 Task: Find connections with filter location Bhanjanagar with filter topic #Recruitmentwith filter profile language German with filter current company NSE India with filter school Government Polytechnic Ahmedabad with filter industry Theater Companies with filter service category Information Security with filter keywords title Brand Manager
Action: Mouse moved to (534, 72)
Screenshot: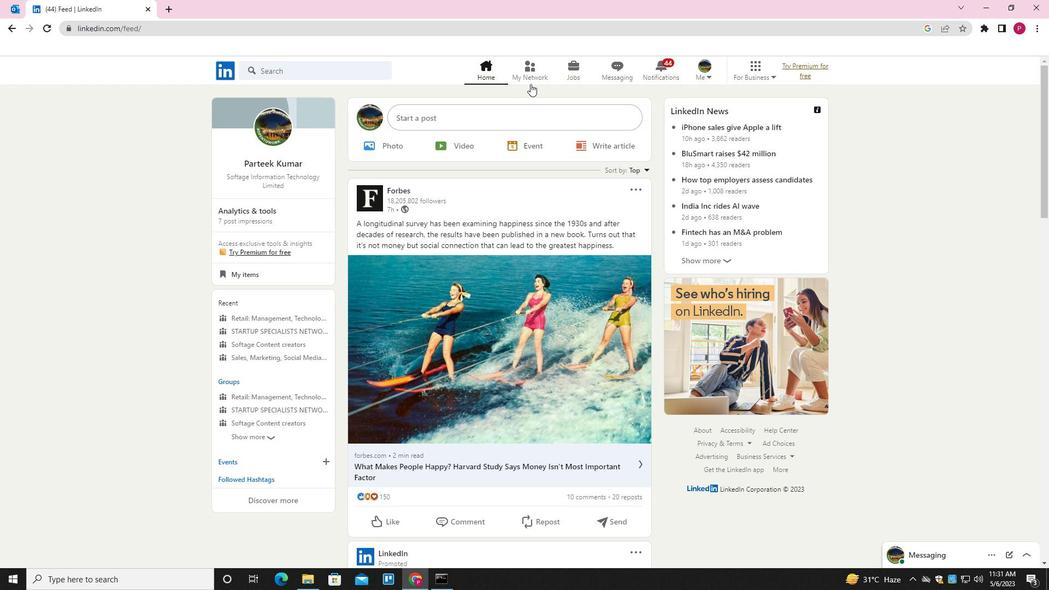
Action: Mouse pressed left at (534, 72)
Screenshot: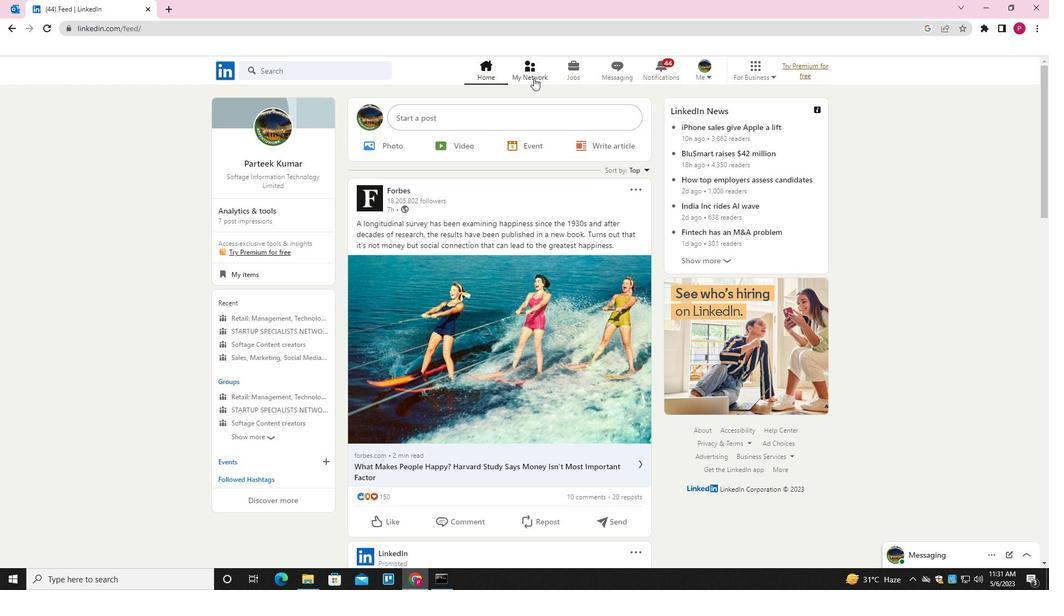 
Action: Mouse moved to (337, 129)
Screenshot: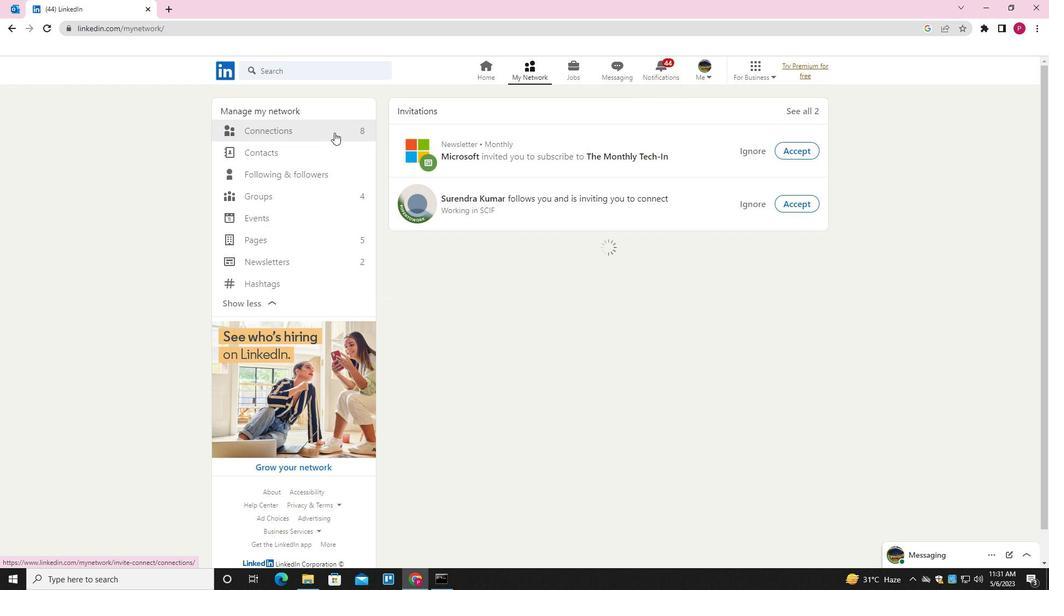 
Action: Mouse pressed left at (337, 129)
Screenshot: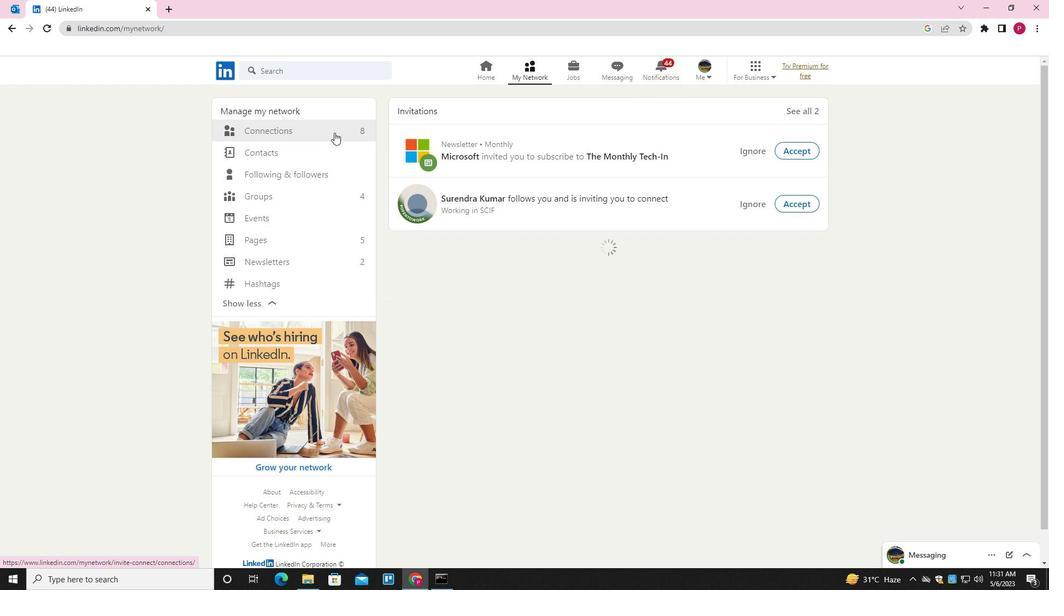 
Action: Mouse moved to (595, 128)
Screenshot: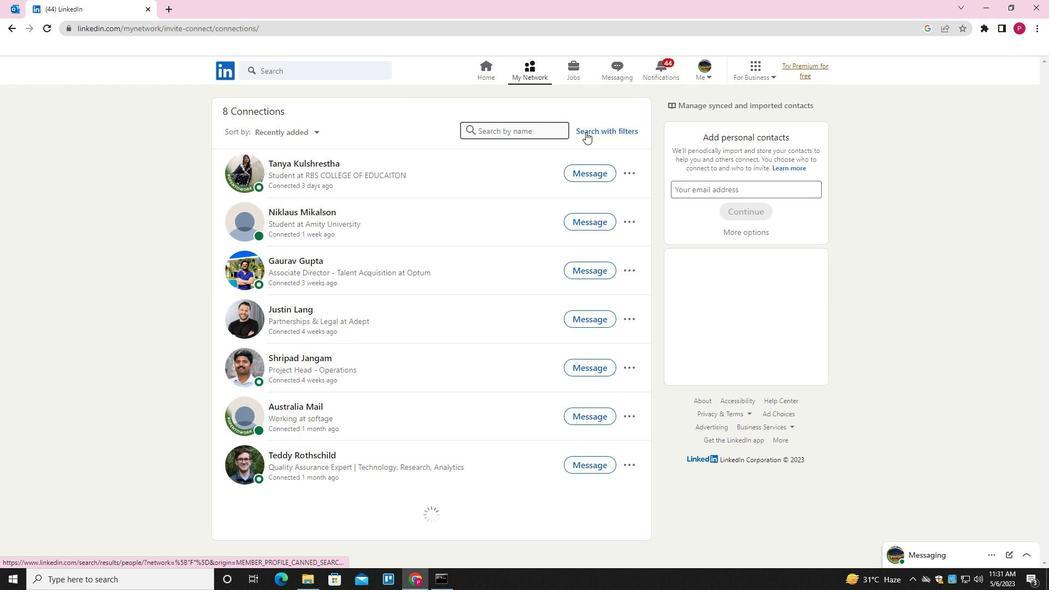 
Action: Mouse pressed left at (595, 128)
Screenshot: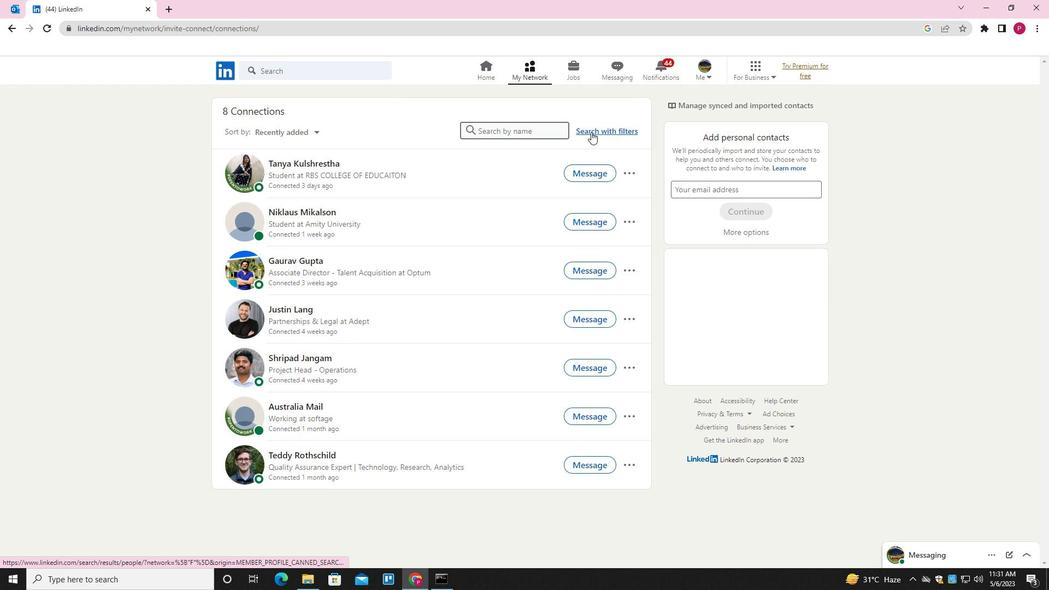 
Action: Mouse moved to (555, 104)
Screenshot: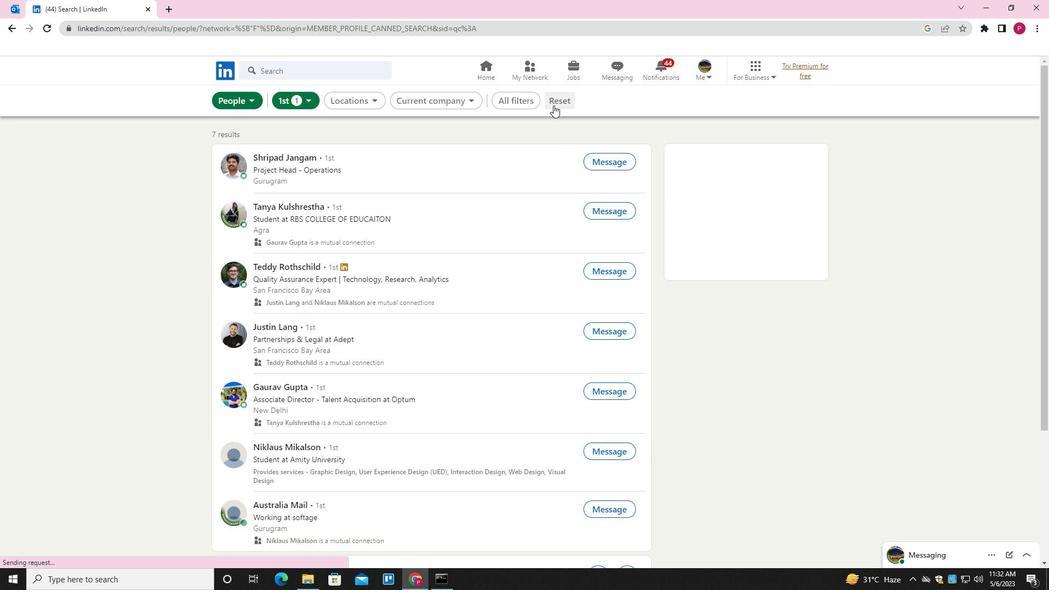 
Action: Mouse pressed left at (555, 104)
Screenshot: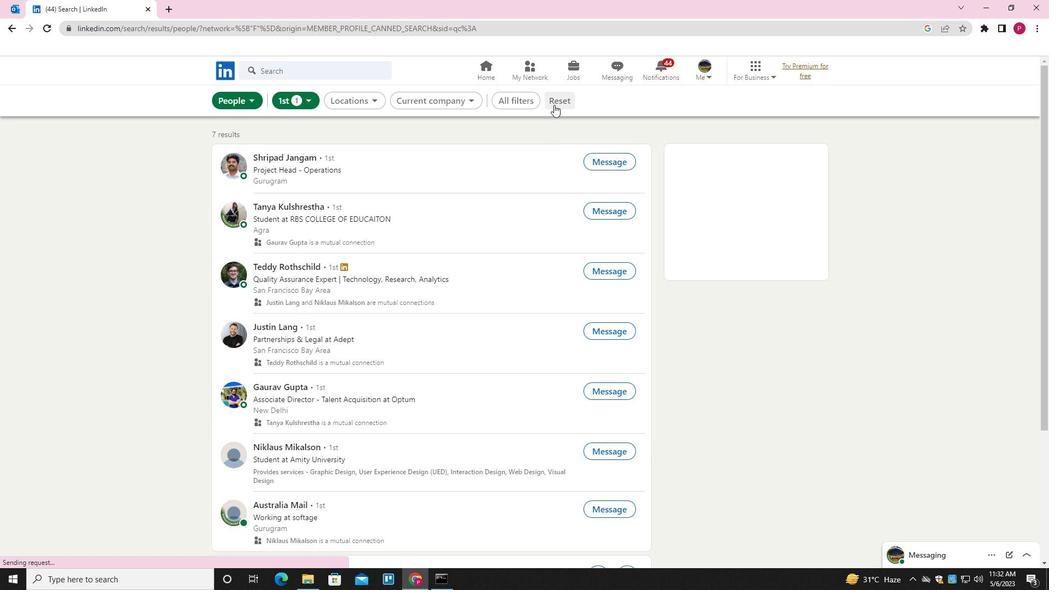 
Action: Mouse moved to (538, 102)
Screenshot: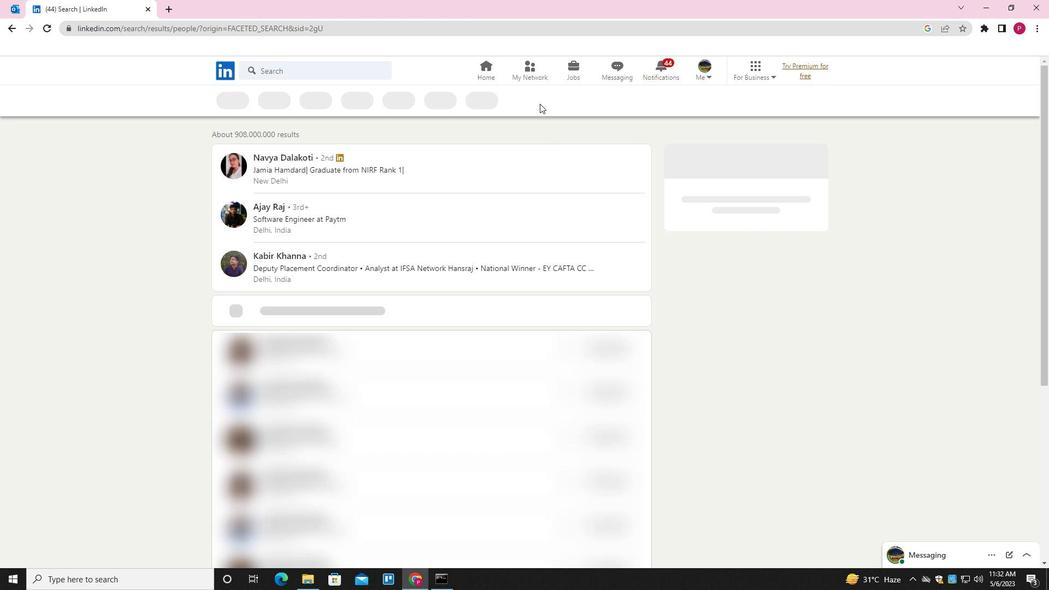 
Action: Mouse pressed left at (538, 102)
Screenshot: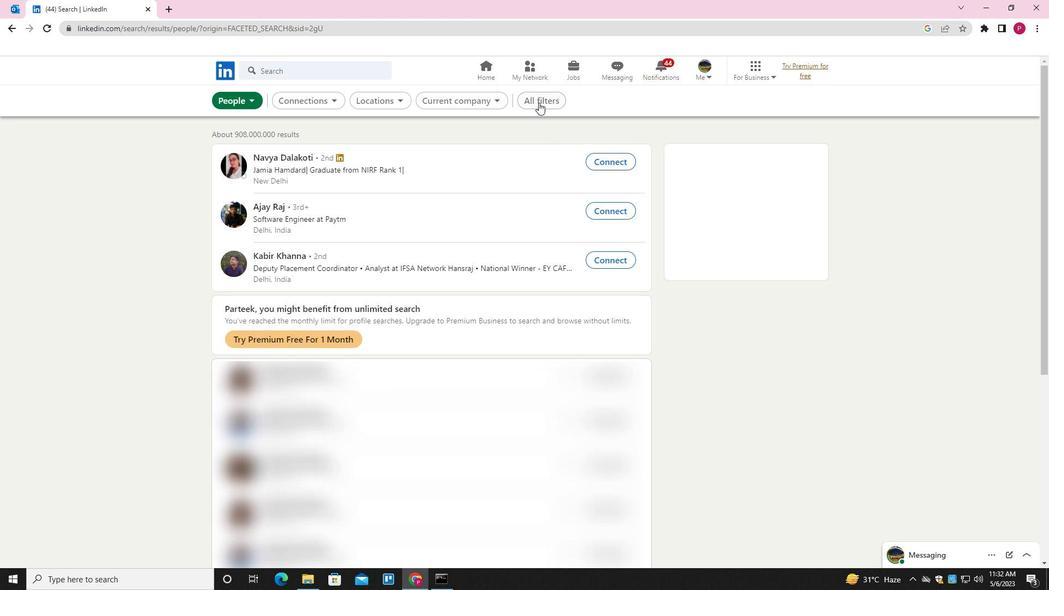
Action: Mouse moved to (854, 231)
Screenshot: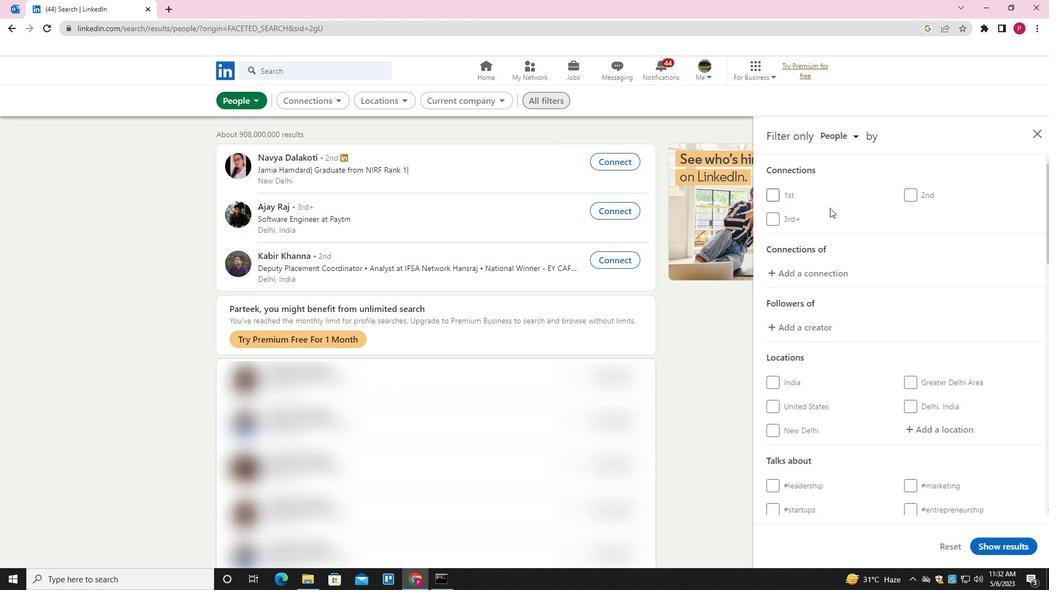 
Action: Mouse scrolled (854, 231) with delta (0, 0)
Screenshot: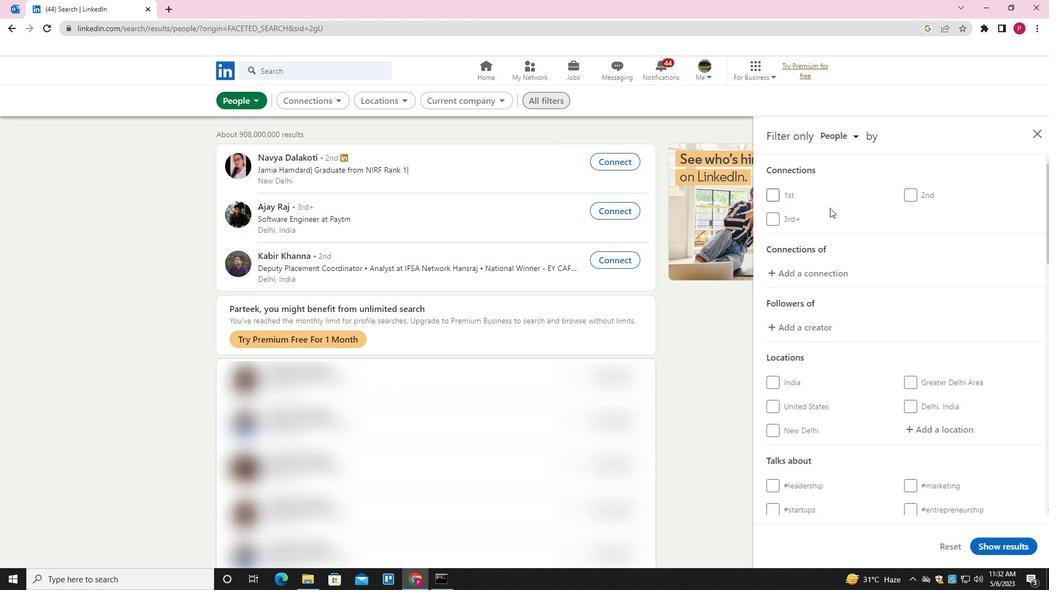 
Action: Mouse moved to (855, 234)
Screenshot: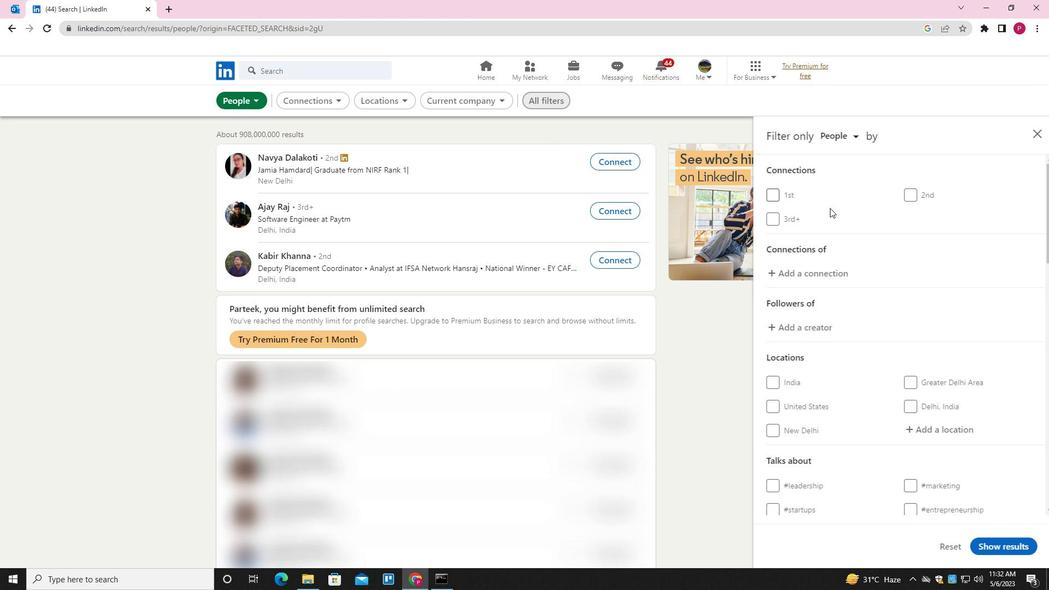 
Action: Mouse scrolled (855, 234) with delta (0, 0)
Screenshot: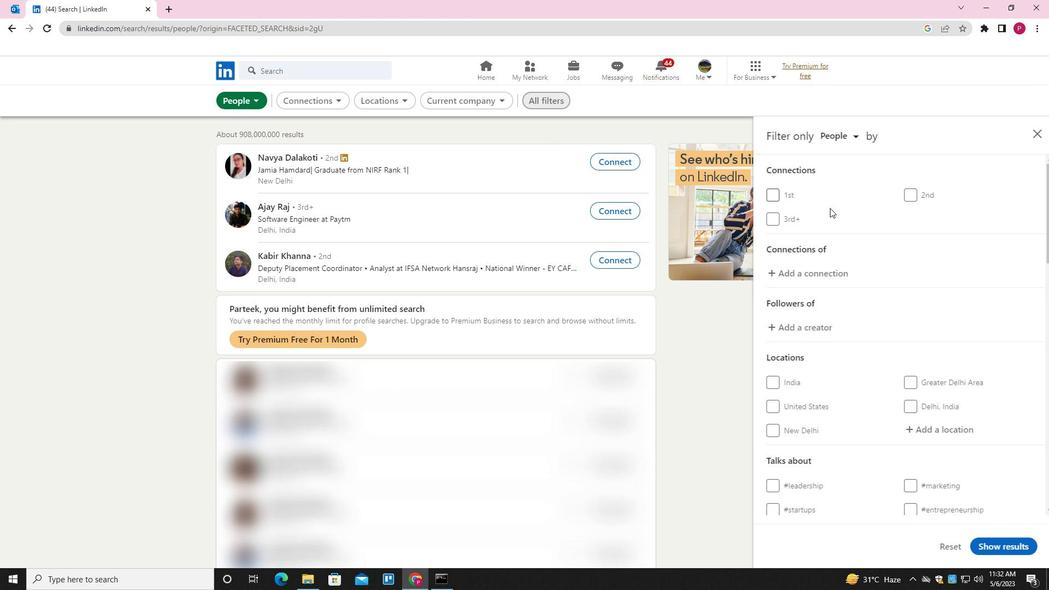 
Action: Mouse moved to (856, 236)
Screenshot: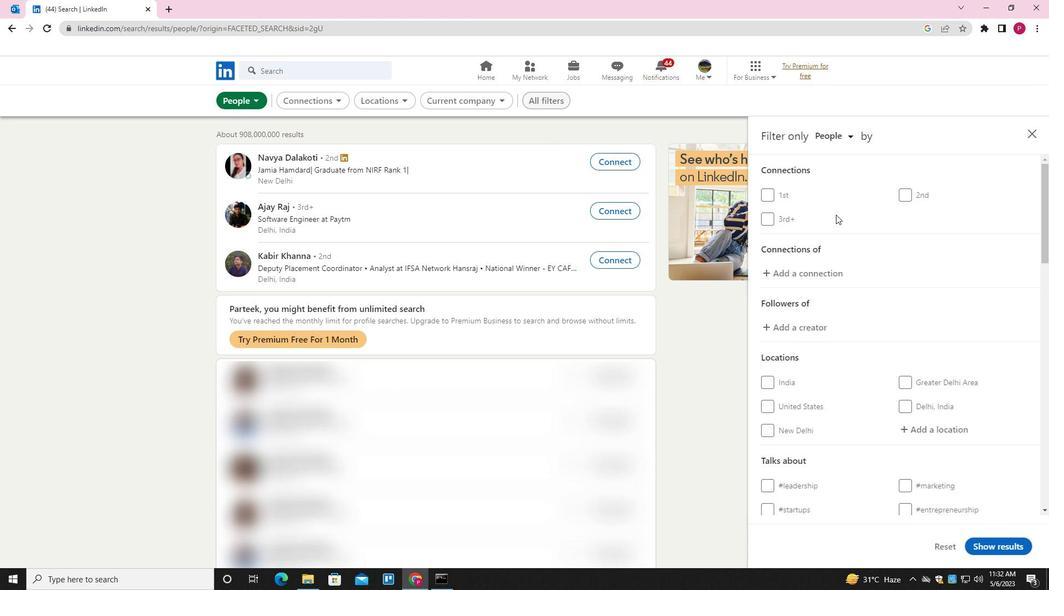 
Action: Mouse scrolled (856, 236) with delta (0, 0)
Screenshot: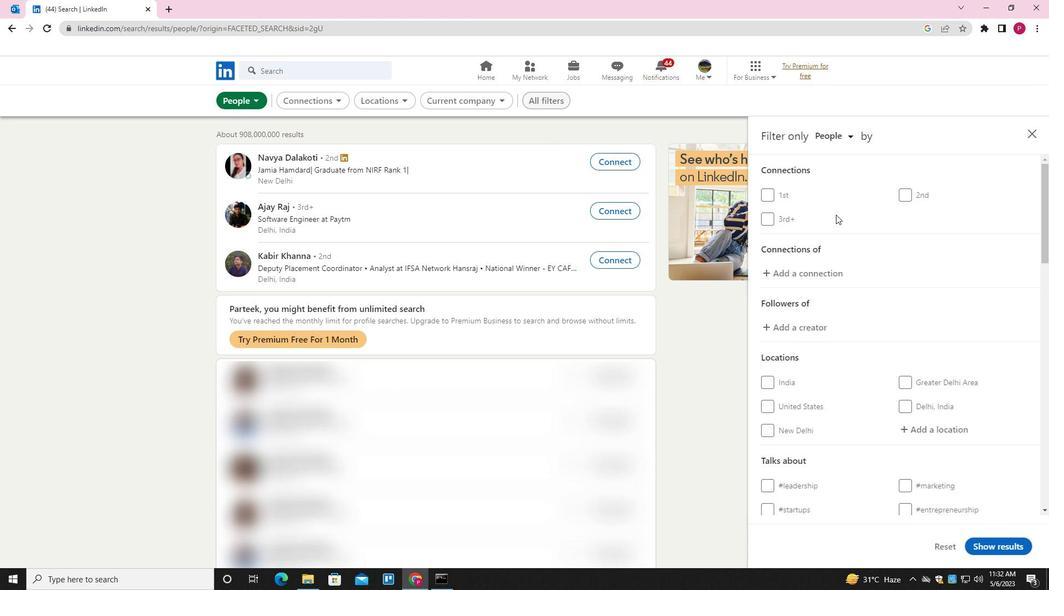 
Action: Mouse moved to (934, 265)
Screenshot: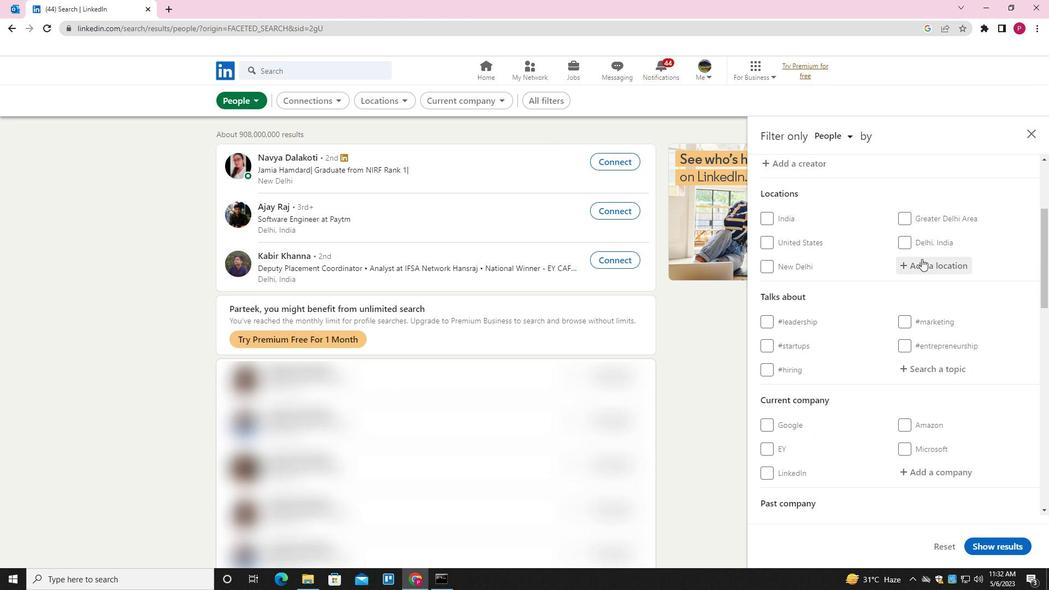 
Action: Mouse pressed left at (934, 265)
Screenshot: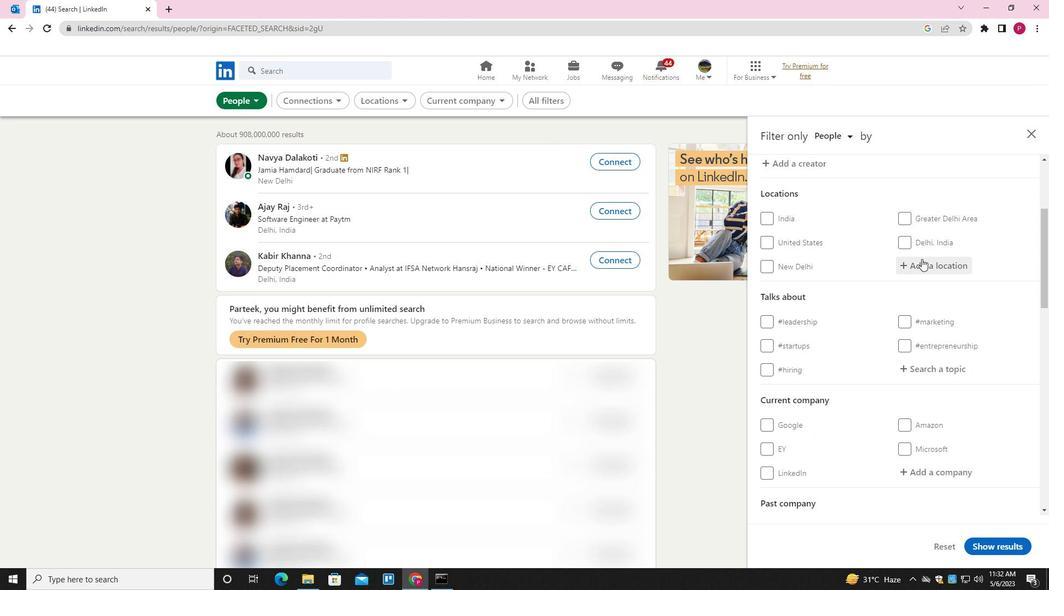 
Action: Key pressed <Key.shift>BHANJAN<Key.down><Key.enter>
Screenshot: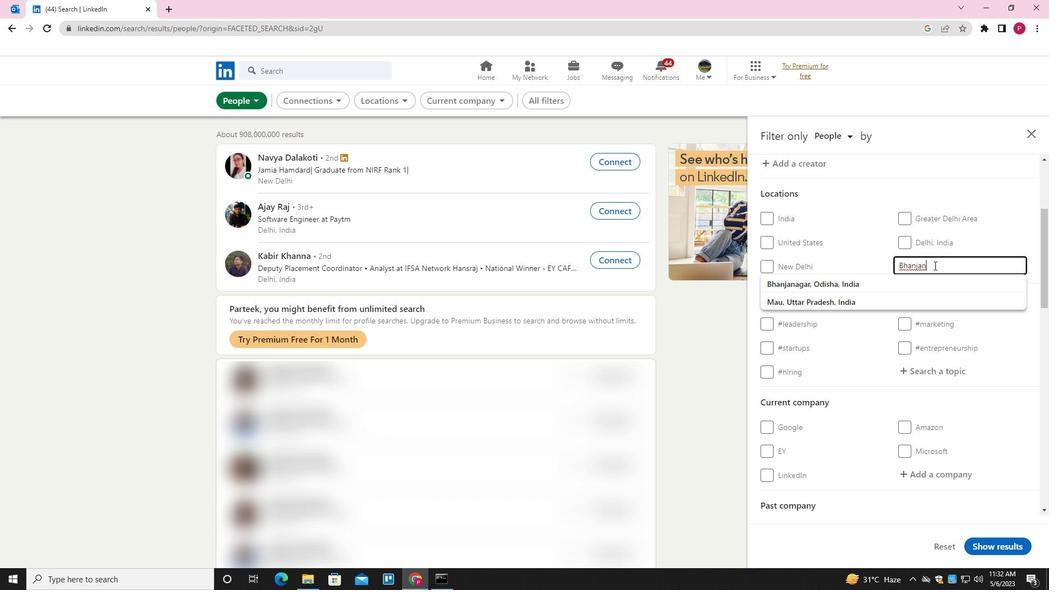 
Action: Mouse moved to (936, 311)
Screenshot: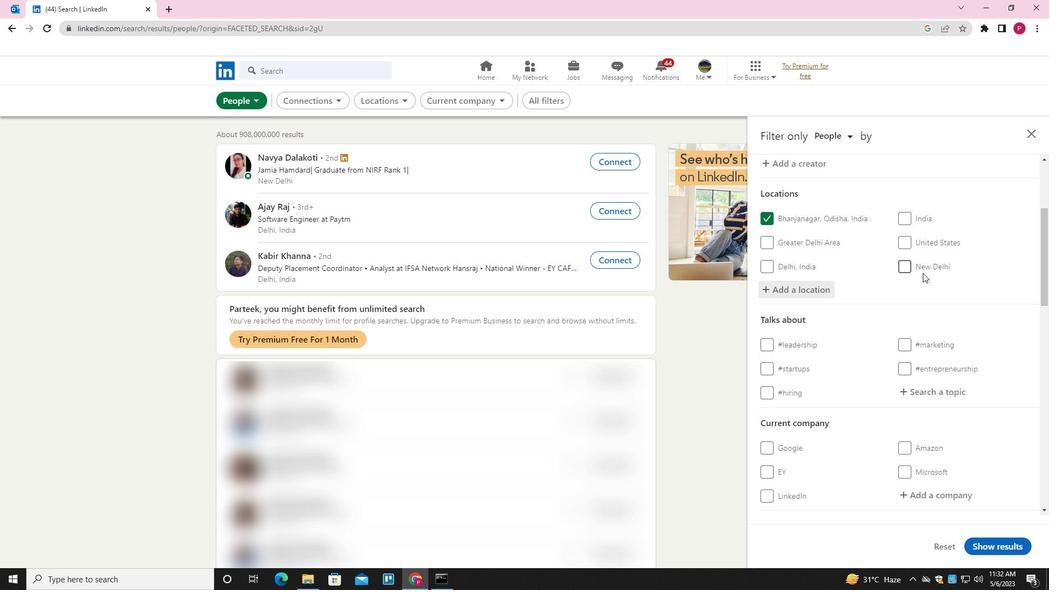 
Action: Mouse scrolled (936, 311) with delta (0, 0)
Screenshot: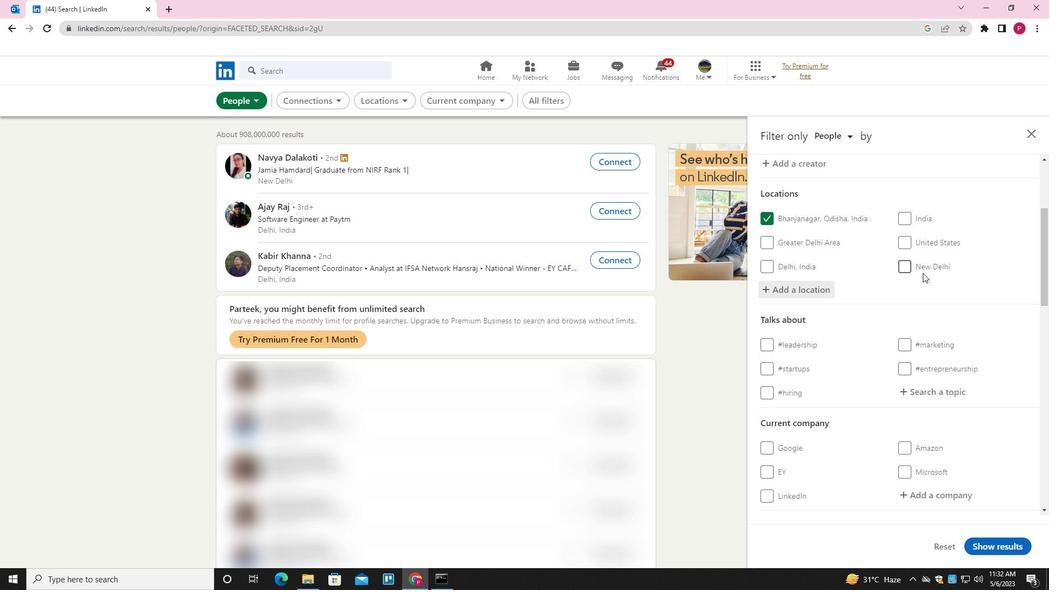 
Action: Mouse moved to (937, 312)
Screenshot: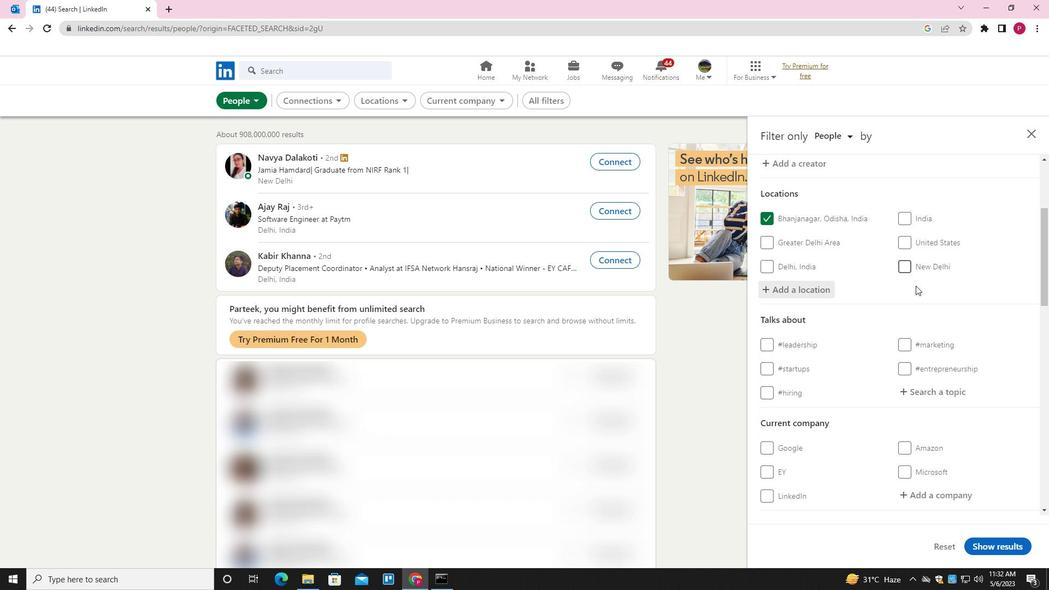 
Action: Mouse scrolled (937, 311) with delta (0, 0)
Screenshot: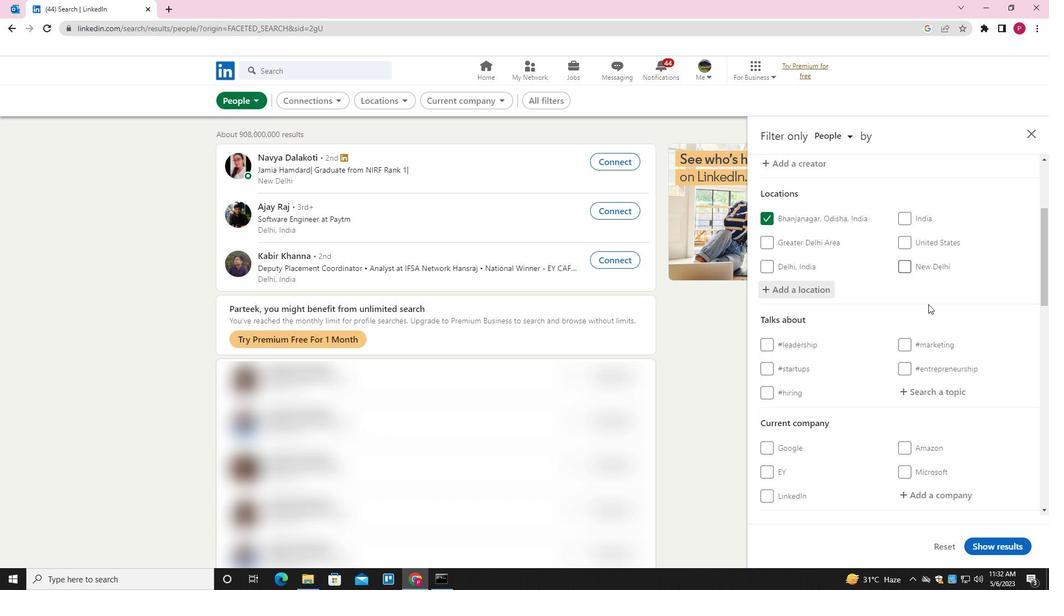 
Action: Mouse moved to (937, 312)
Screenshot: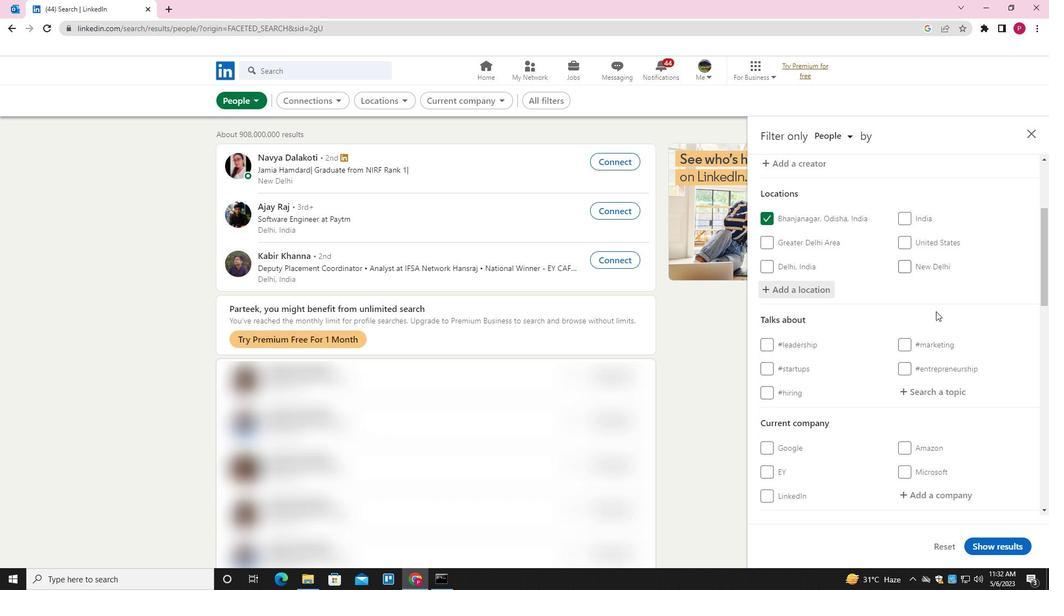 
Action: Mouse scrolled (937, 312) with delta (0, 0)
Screenshot: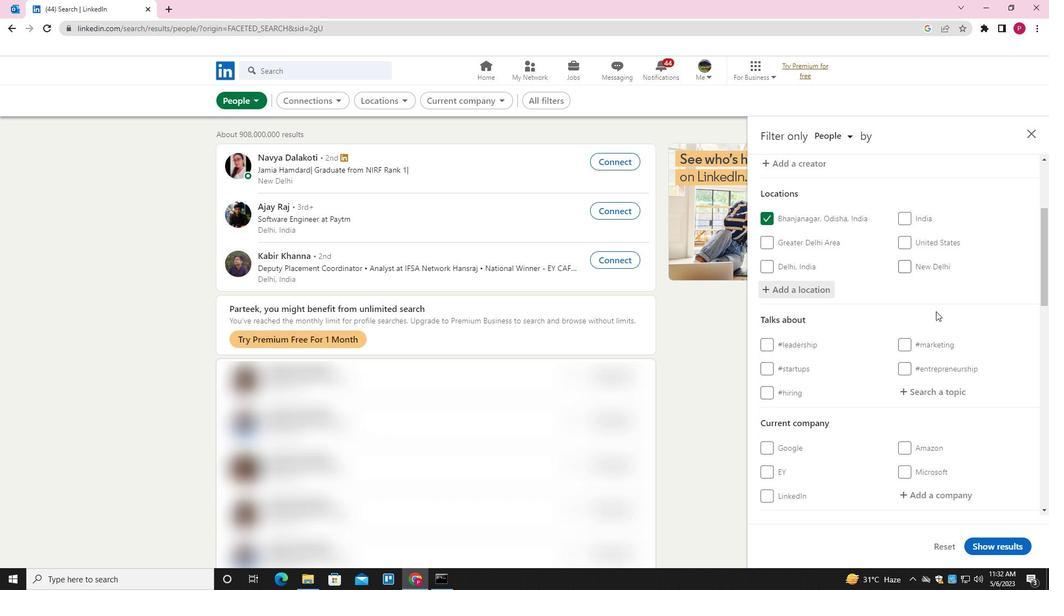 
Action: Mouse moved to (947, 230)
Screenshot: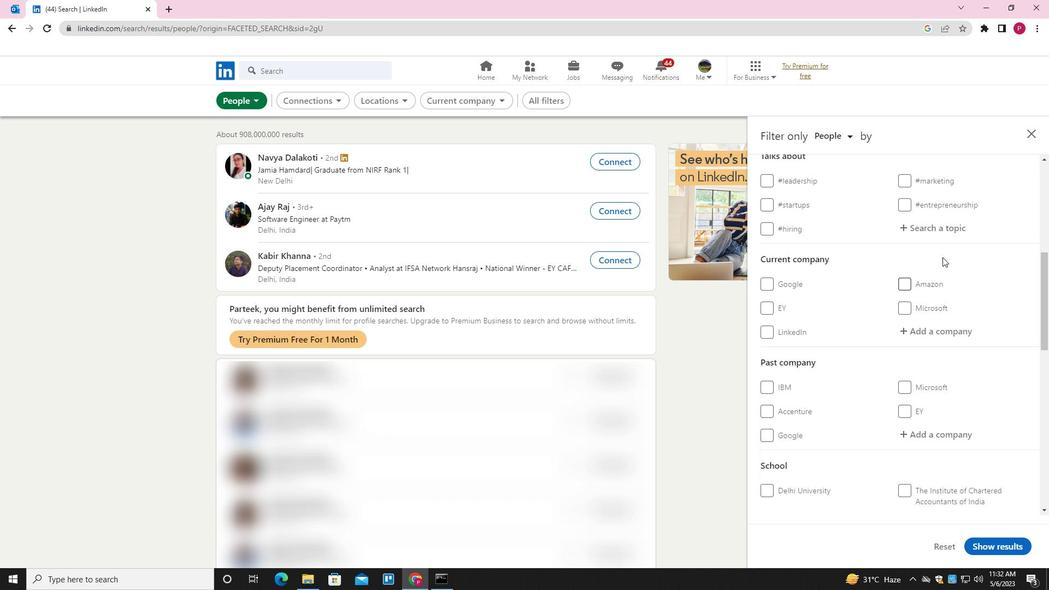 
Action: Mouse pressed left at (947, 230)
Screenshot: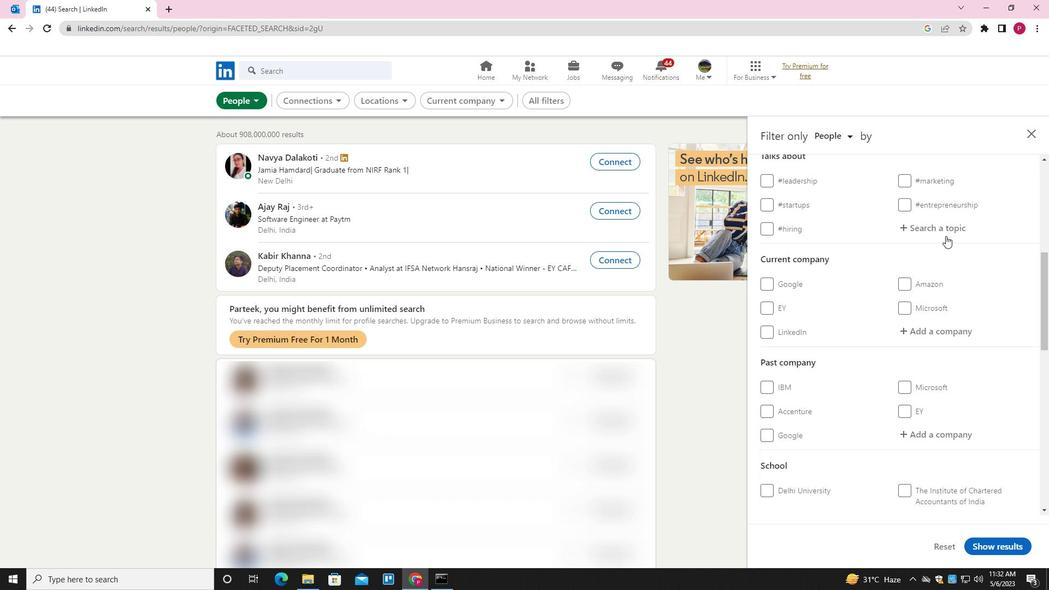 
Action: Key pressed RECRUITMENT<Key.down><Key.enter>
Screenshot: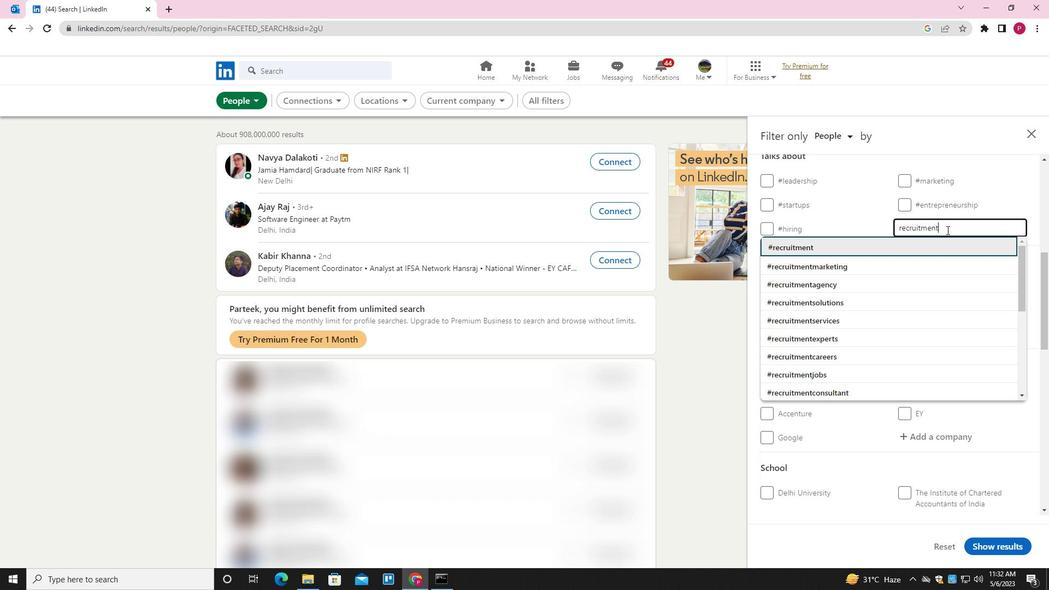 
Action: Mouse moved to (926, 268)
Screenshot: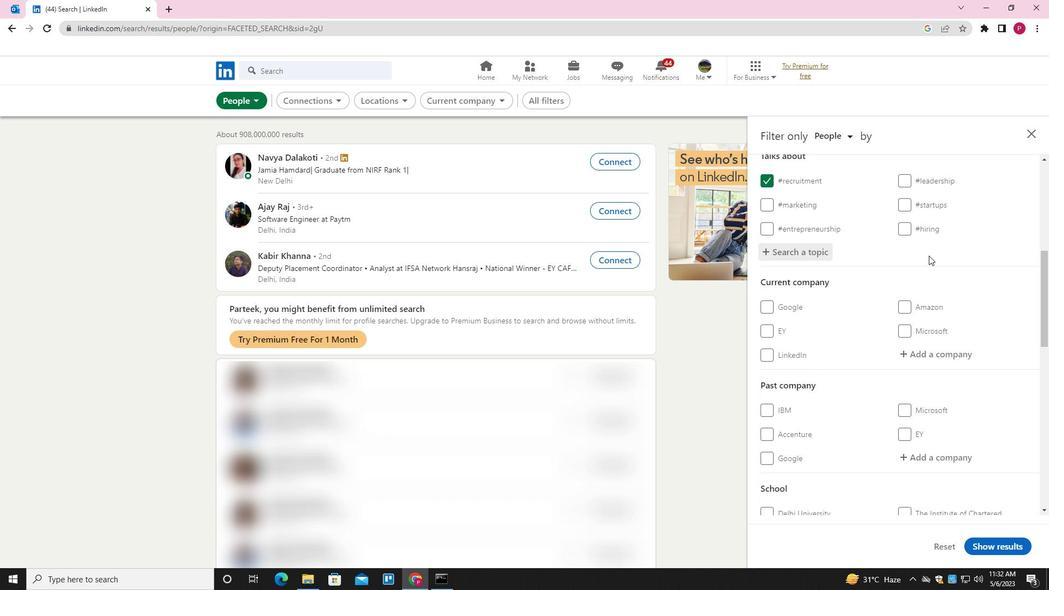 
Action: Mouse scrolled (926, 267) with delta (0, 0)
Screenshot: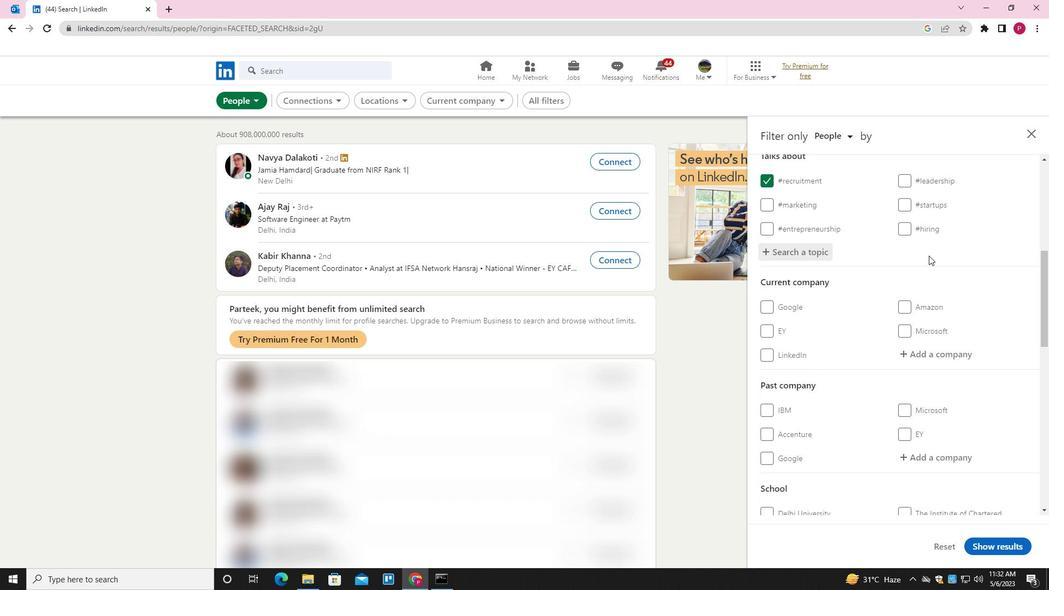 
Action: Mouse moved to (925, 269)
Screenshot: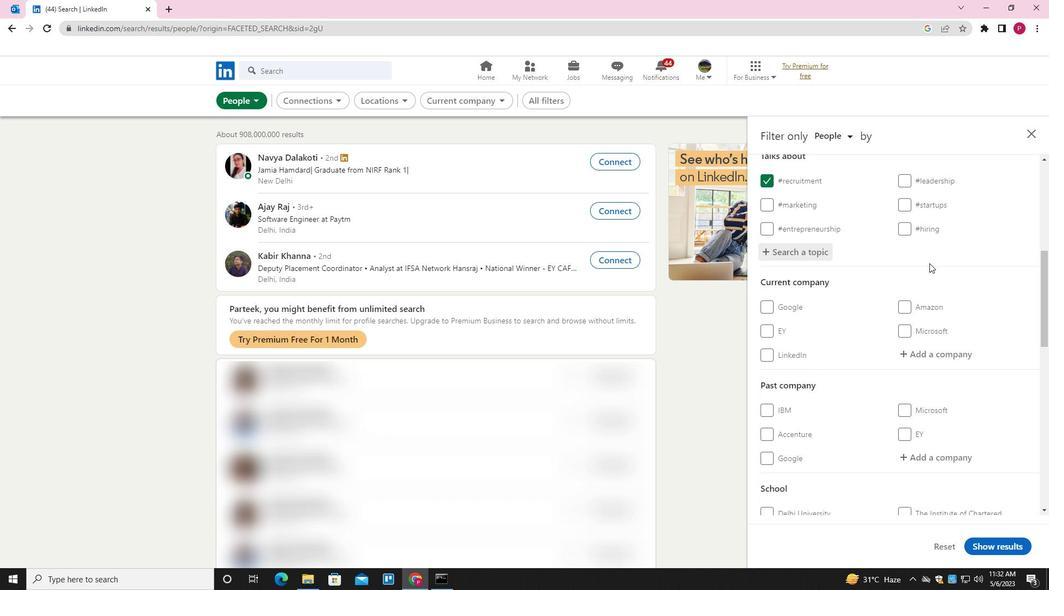 
Action: Mouse scrolled (925, 268) with delta (0, 0)
Screenshot: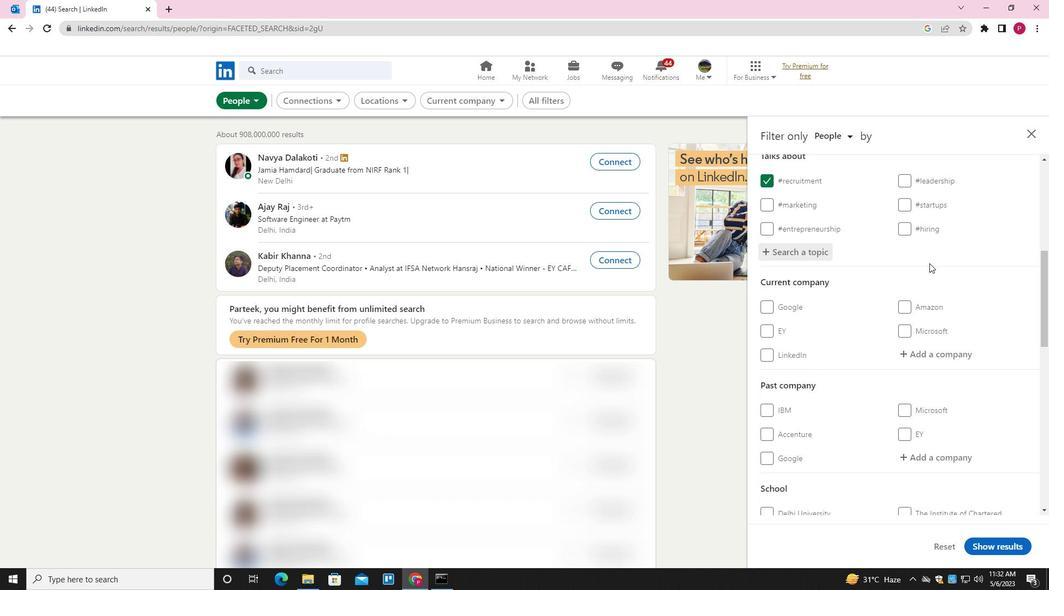 
Action: Mouse scrolled (925, 268) with delta (0, 0)
Screenshot: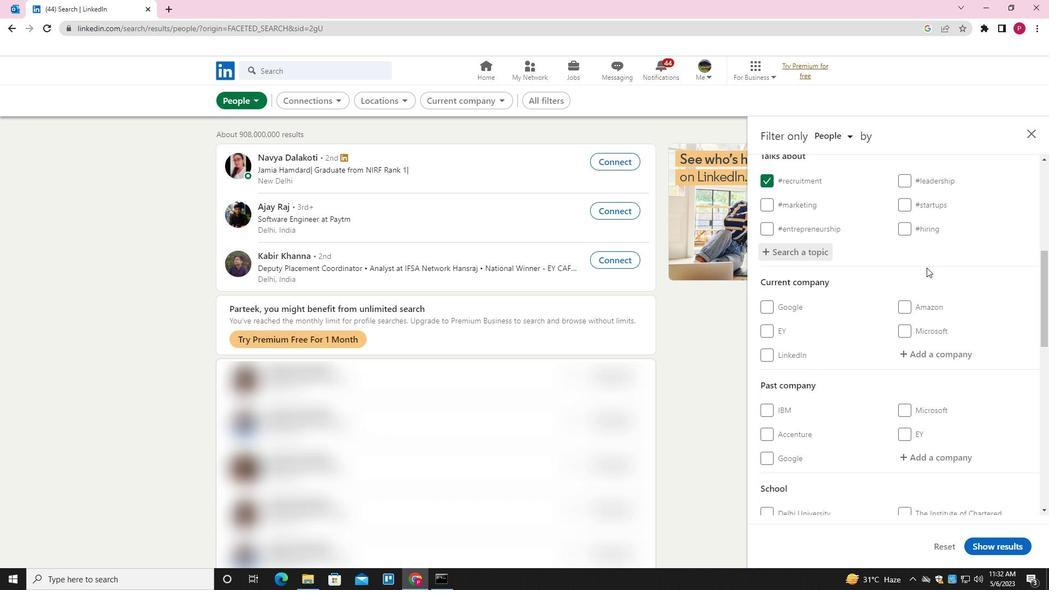 
Action: Mouse scrolled (925, 268) with delta (0, 0)
Screenshot: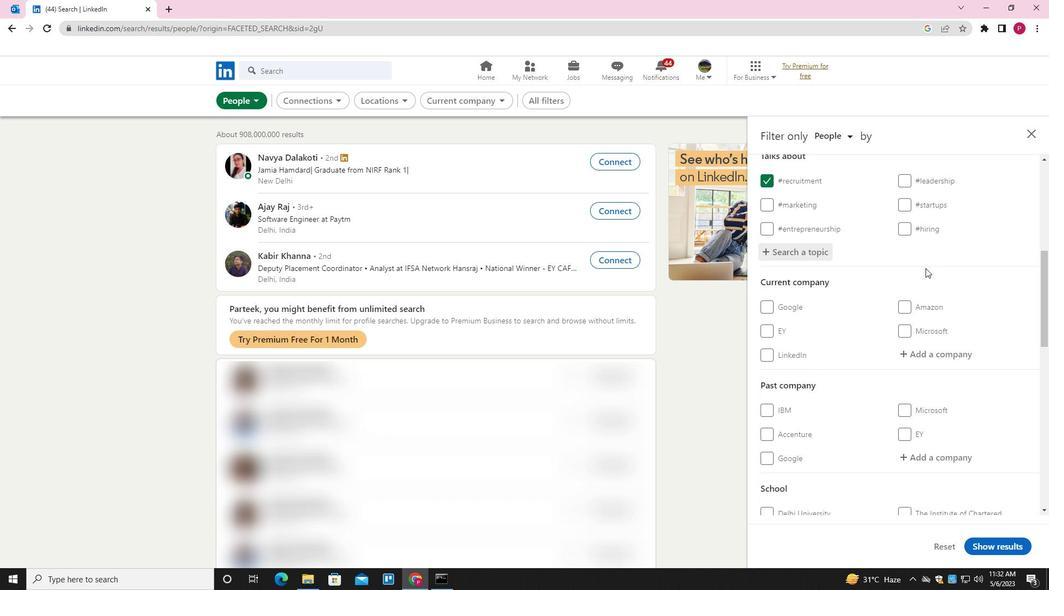 
Action: Mouse moved to (913, 282)
Screenshot: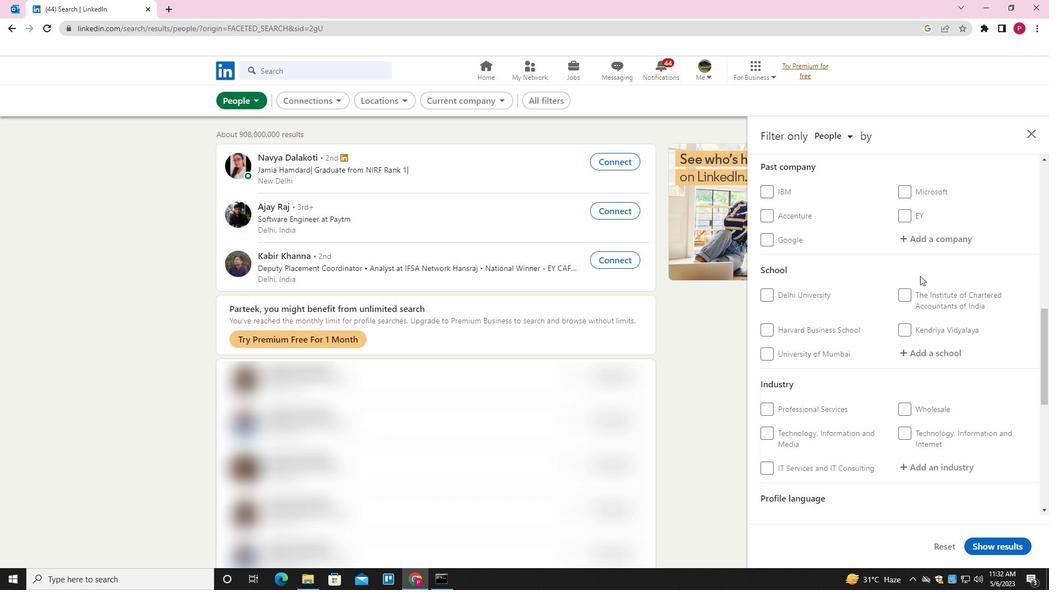 
Action: Mouse scrolled (913, 282) with delta (0, 0)
Screenshot: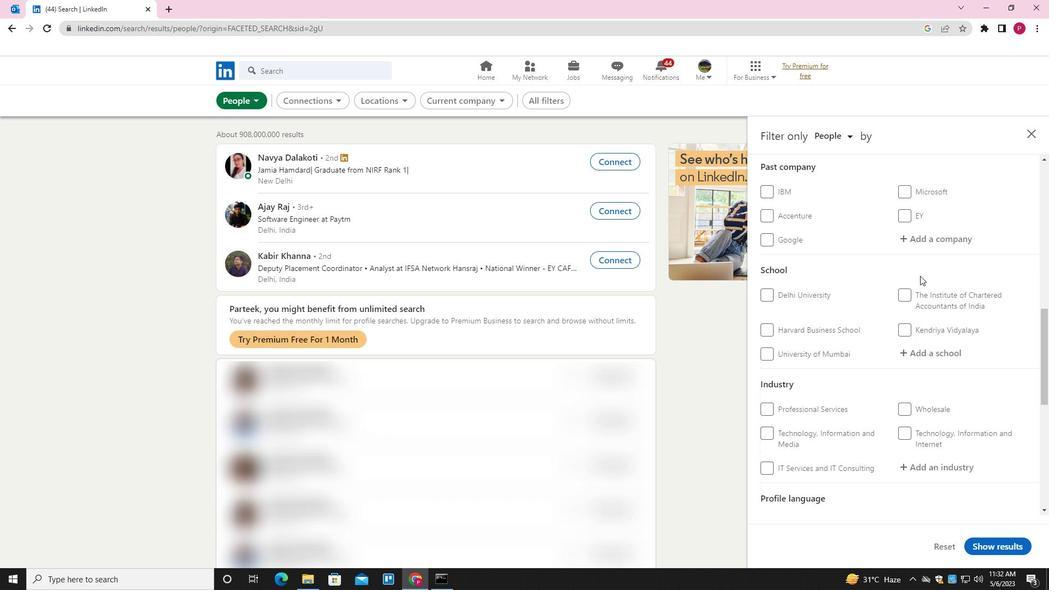 
Action: Mouse scrolled (913, 282) with delta (0, 0)
Screenshot: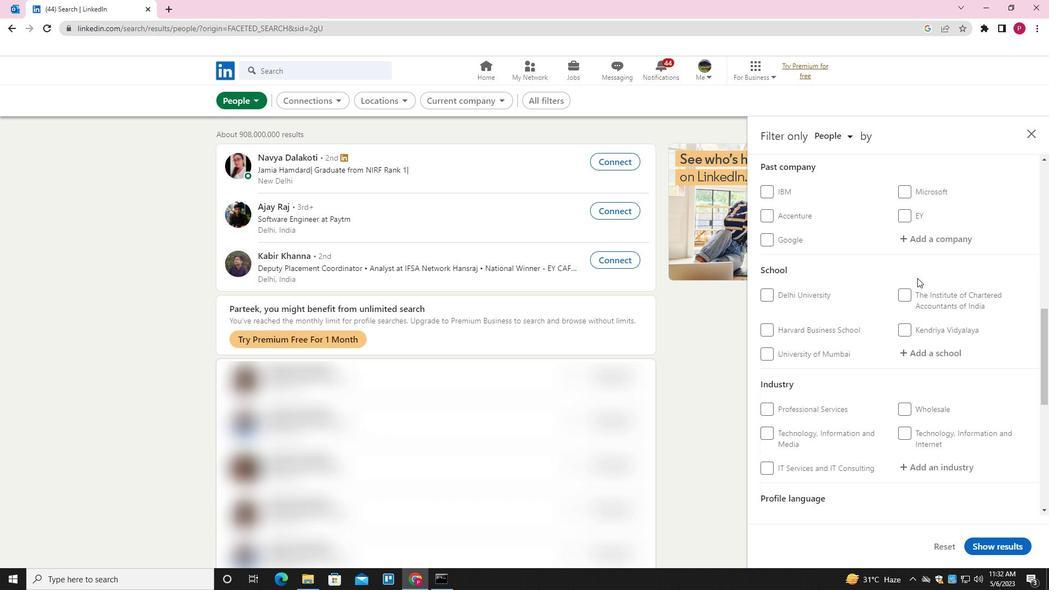 
Action: Mouse moved to (913, 283)
Screenshot: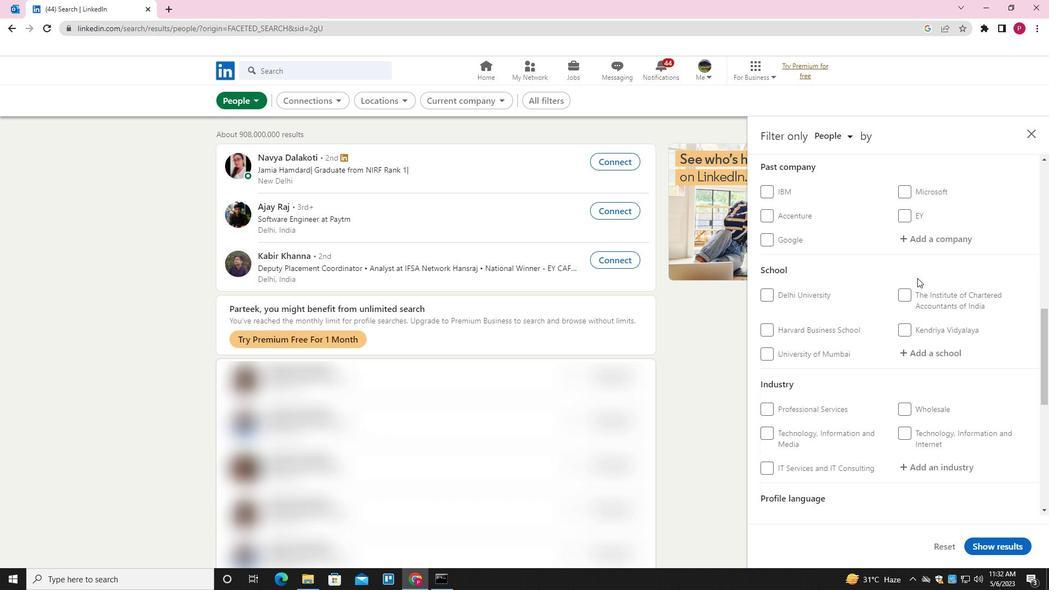 
Action: Mouse scrolled (913, 282) with delta (0, 0)
Screenshot: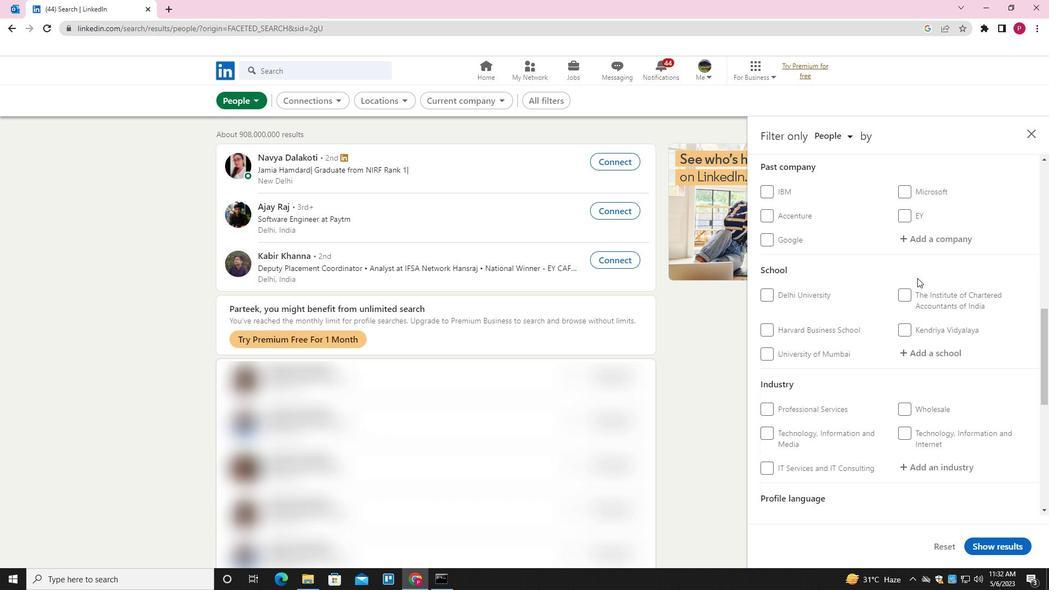 
Action: Mouse scrolled (913, 282) with delta (0, 0)
Screenshot: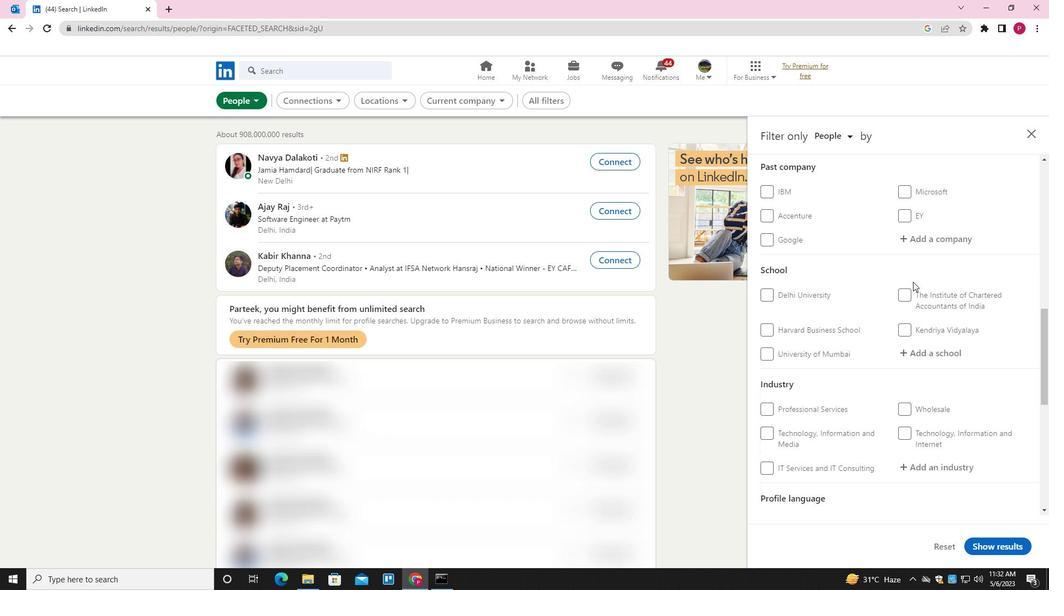 
Action: Mouse moved to (794, 350)
Screenshot: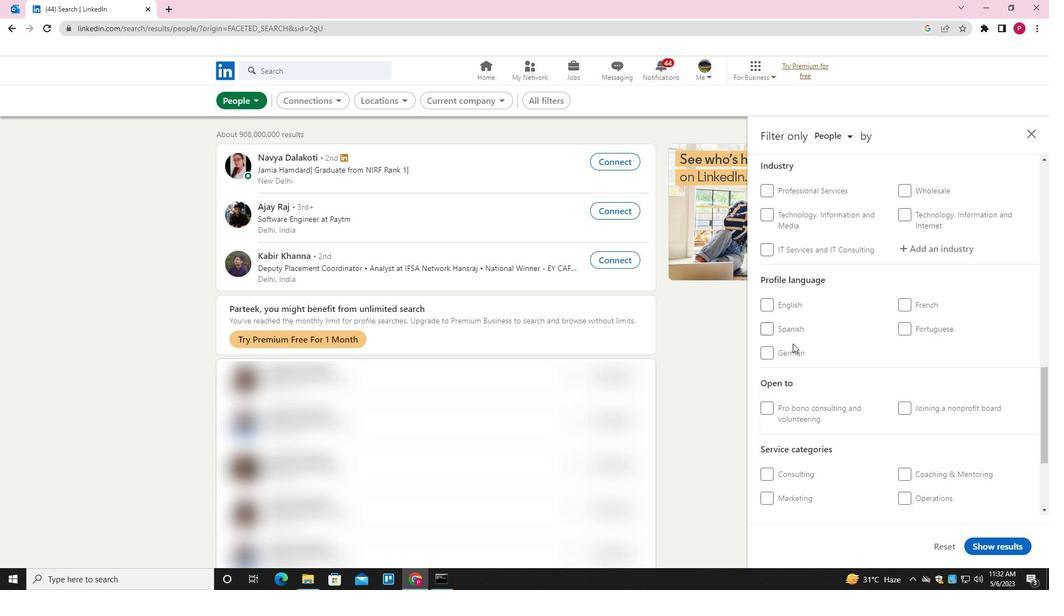 
Action: Mouse pressed left at (794, 350)
Screenshot: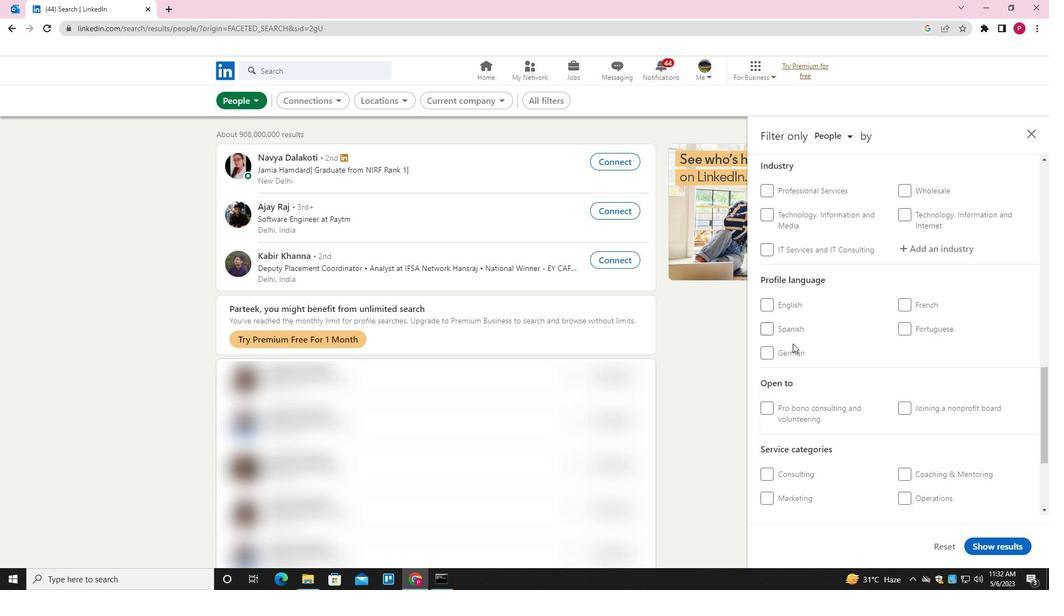 
Action: Mouse moved to (861, 358)
Screenshot: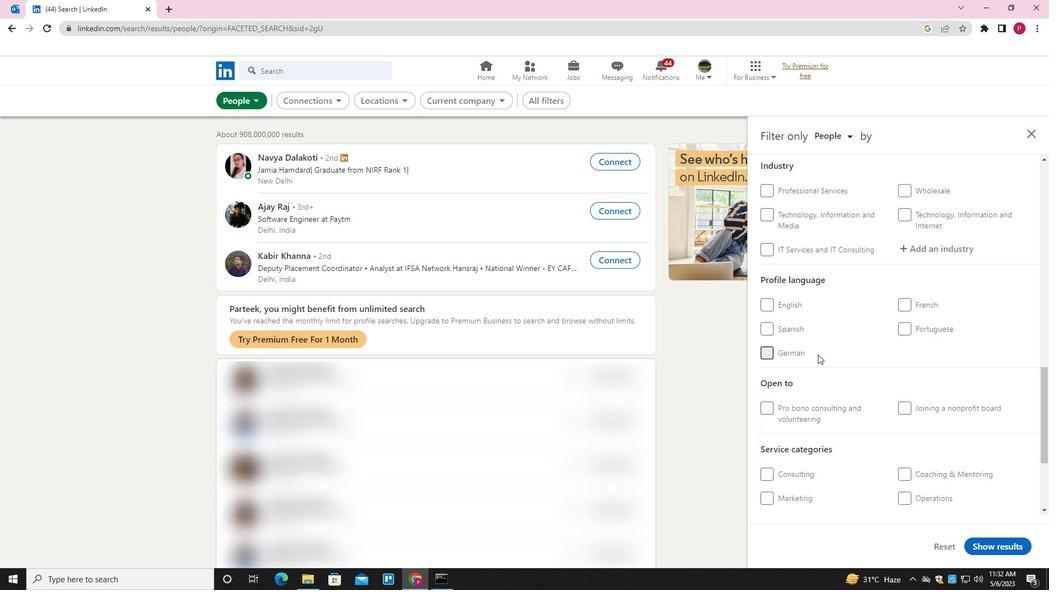 
Action: Mouse scrolled (861, 358) with delta (0, 0)
Screenshot: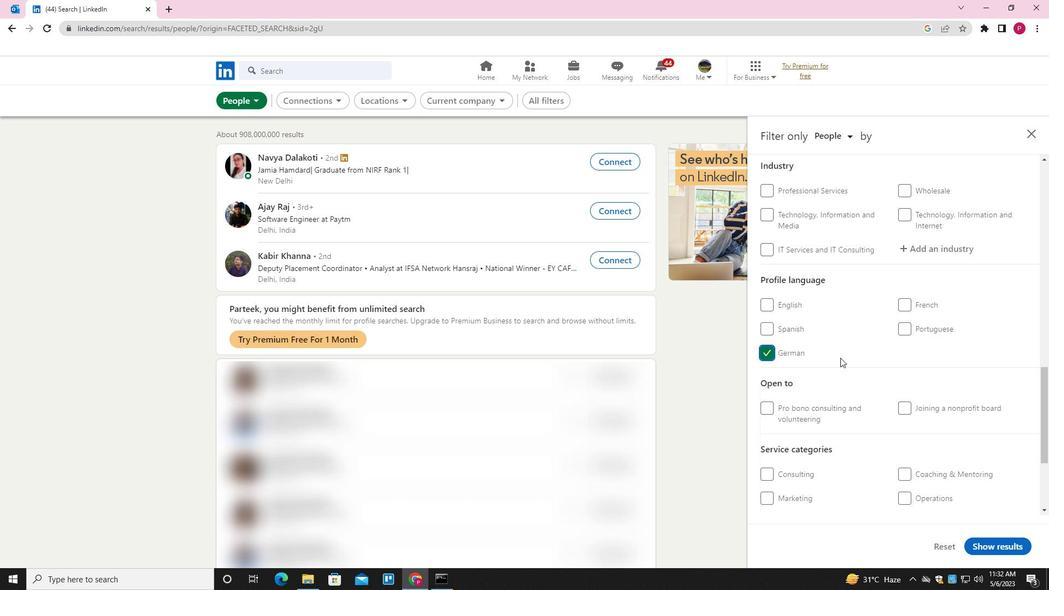 
Action: Mouse scrolled (861, 358) with delta (0, 0)
Screenshot: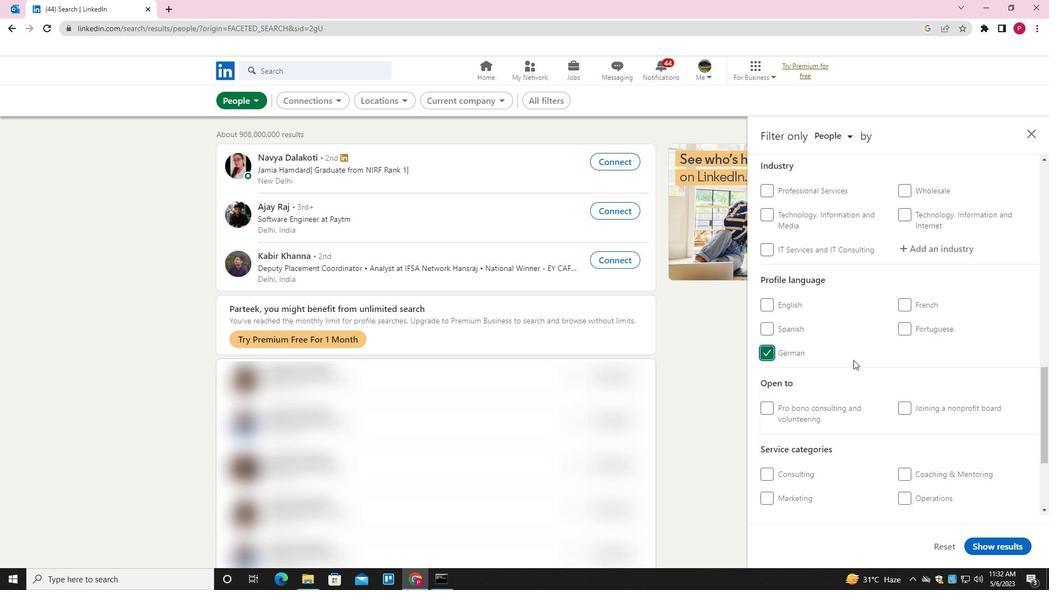 
Action: Mouse scrolled (861, 358) with delta (0, 0)
Screenshot: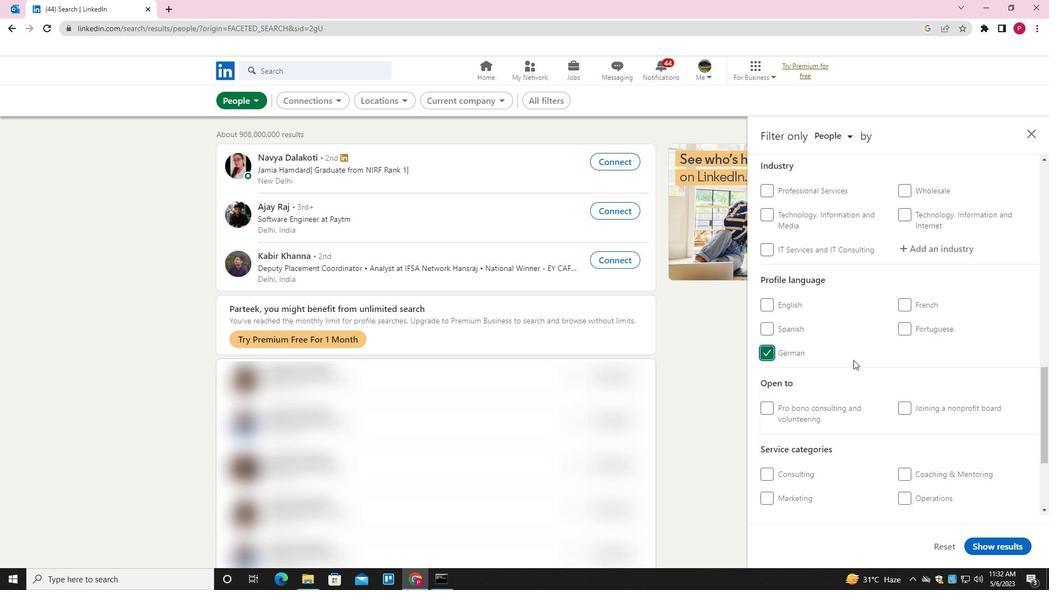 
Action: Mouse scrolled (861, 358) with delta (0, 0)
Screenshot: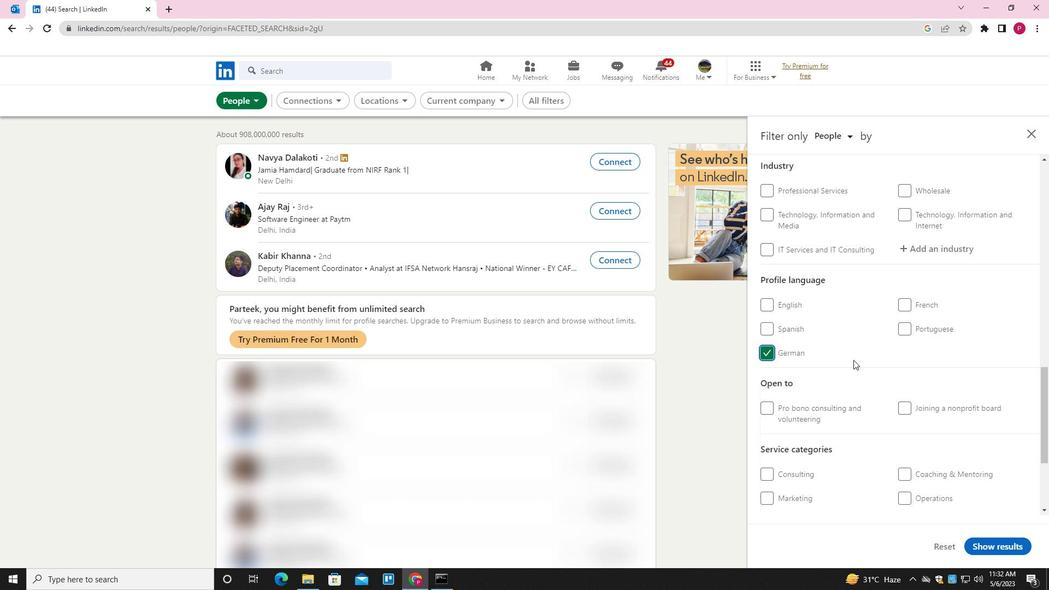
Action: Mouse scrolled (861, 358) with delta (0, 0)
Screenshot: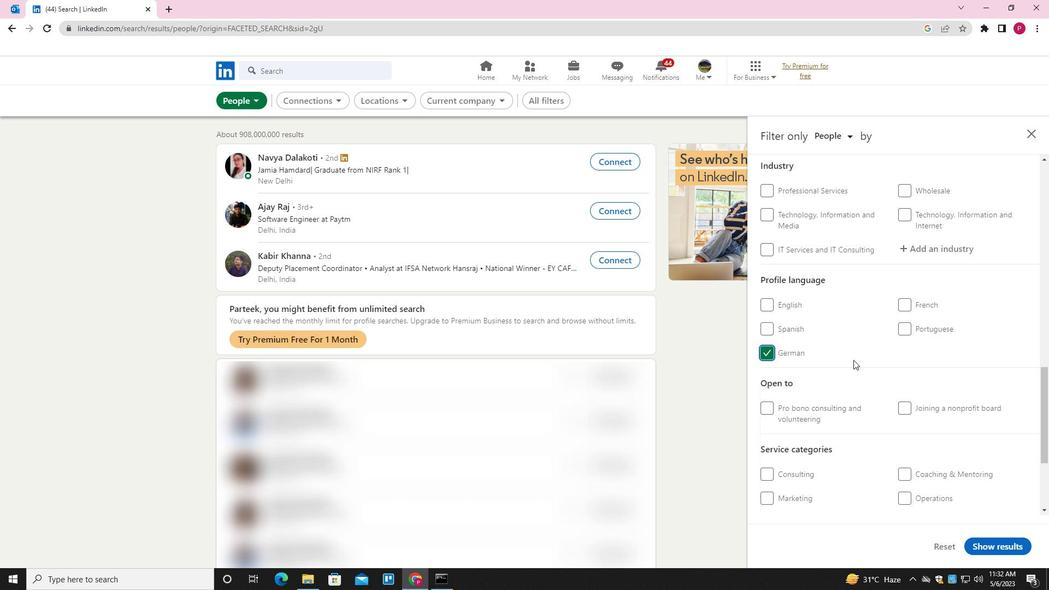 
Action: Mouse scrolled (861, 358) with delta (0, 0)
Screenshot: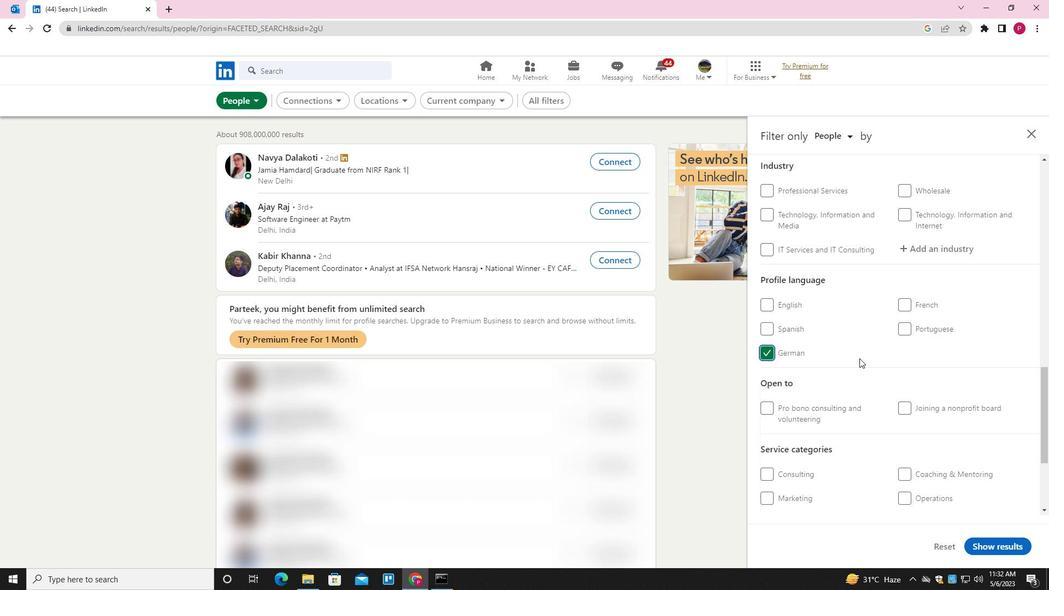 
Action: Mouse moved to (944, 238)
Screenshot: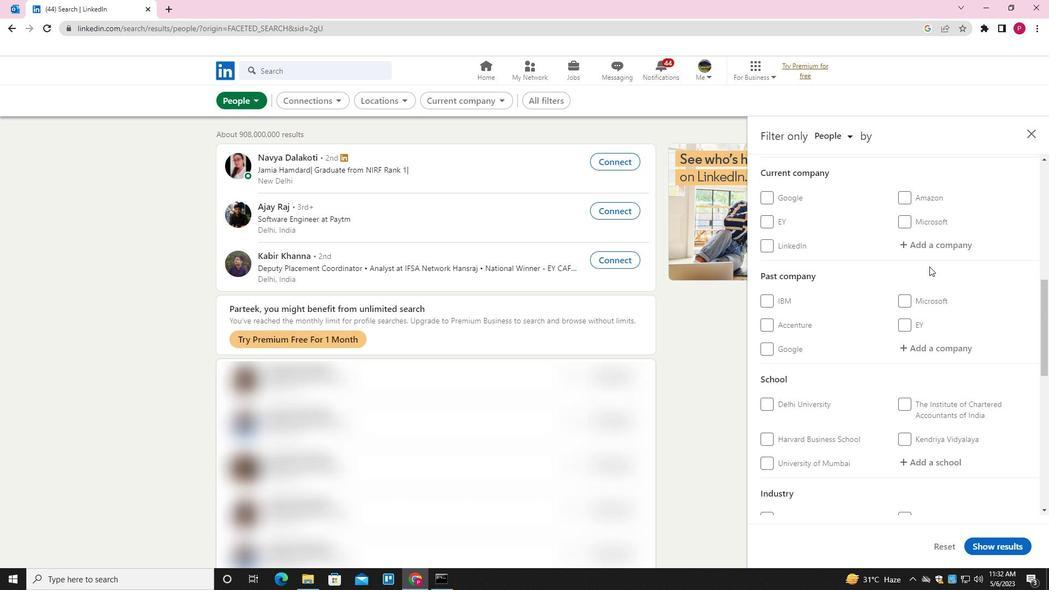
Action: Mouse pressed left at (944, 238)
Screenshot: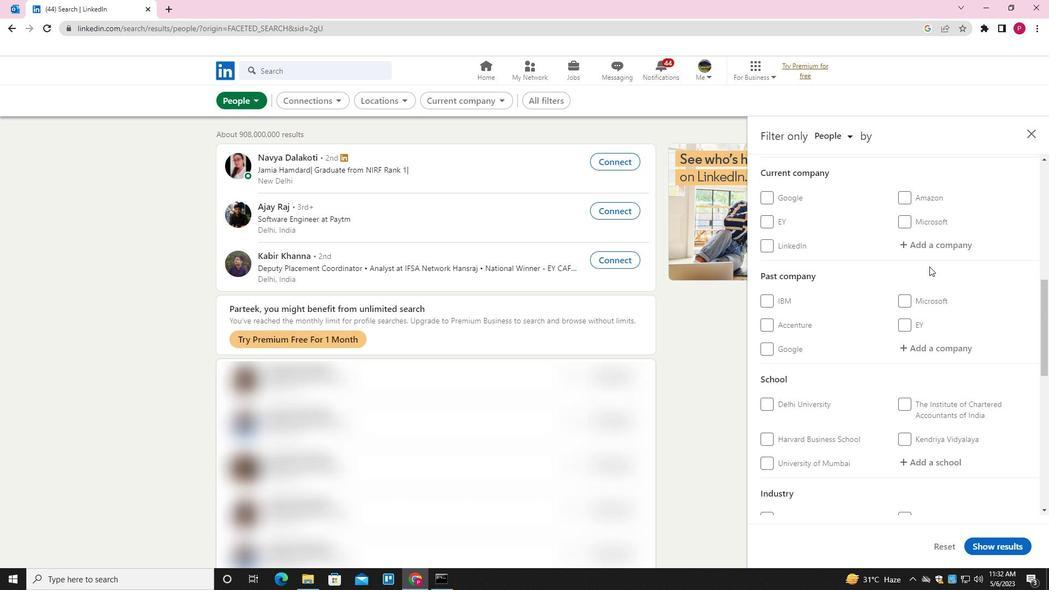 
Action: Key pressed <Key.shift><Key.shift><Key.shift><Key.shift><Key.shift><Key.shift>NSE<Key.space><Key.shift>INDIA<Key.down><Key.enter>
Screenshot: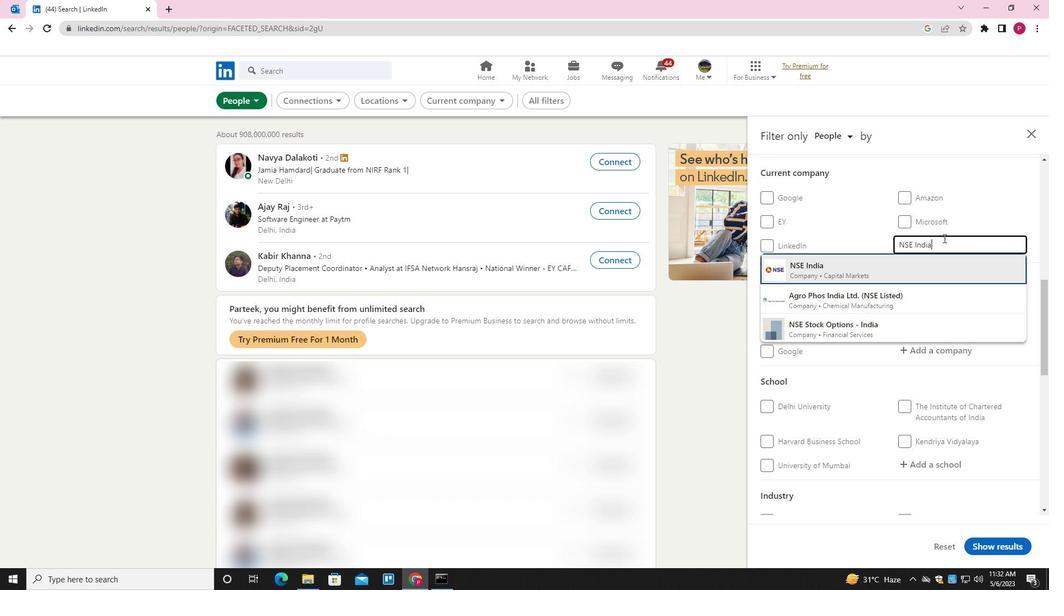 
Action: Mouse moved to (905, 308)
Screenshot: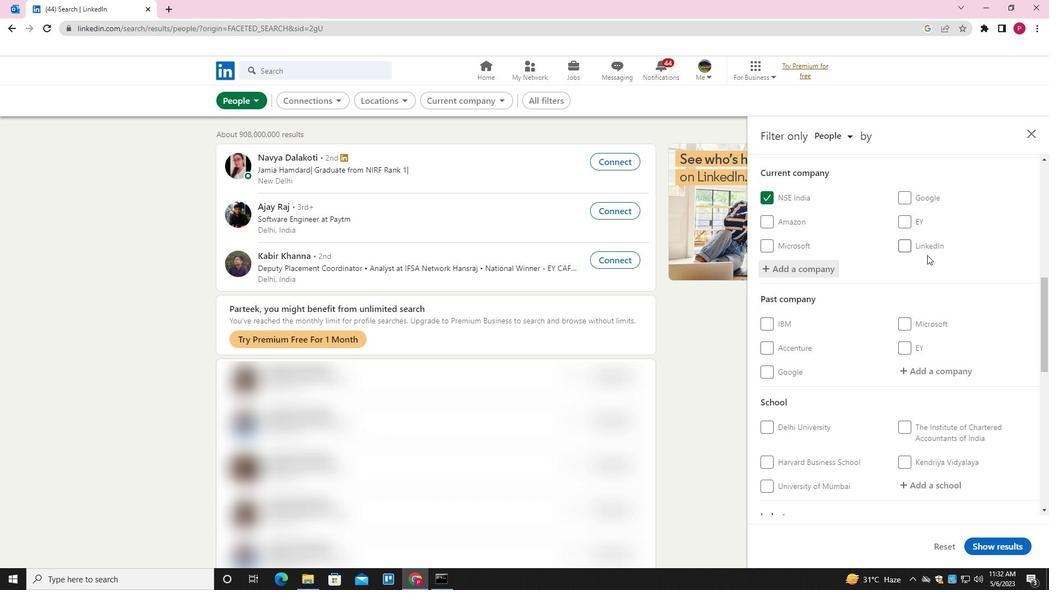 
Action: Mouse scrolled (905, 308) with delta (0, 0)
Screenshot: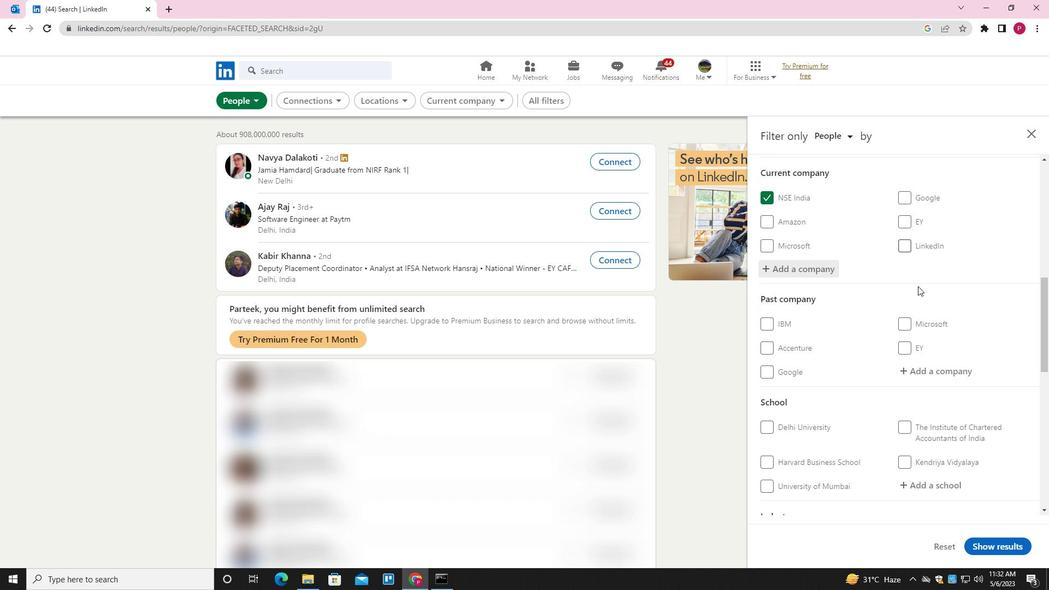 
Action: Mouse moved to (905, 311)
Screenshot: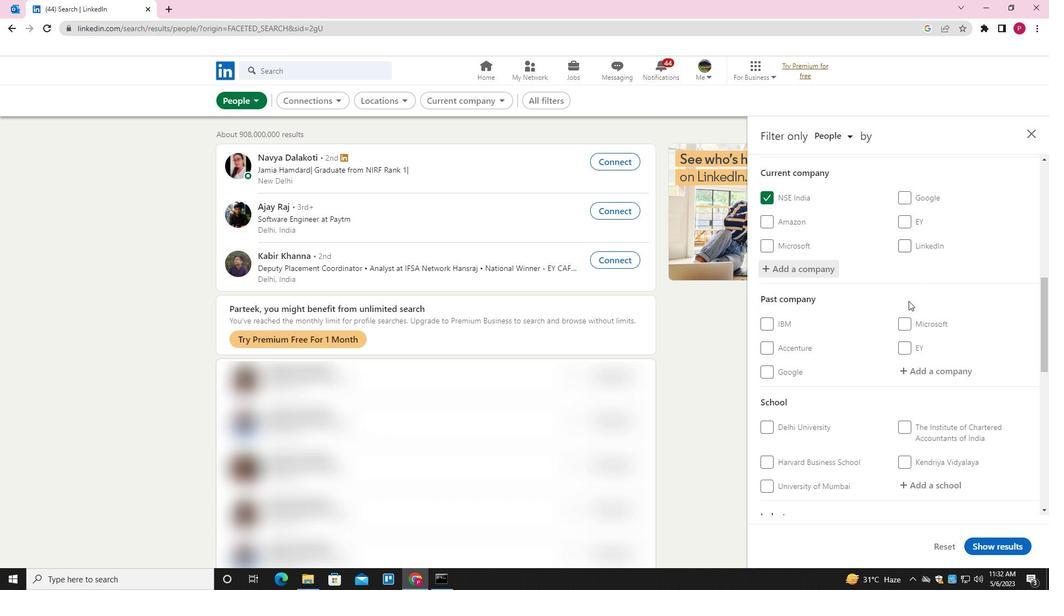 
Action: Mouse scrolled (905, 310) with delta (0, 0)
Screenshot: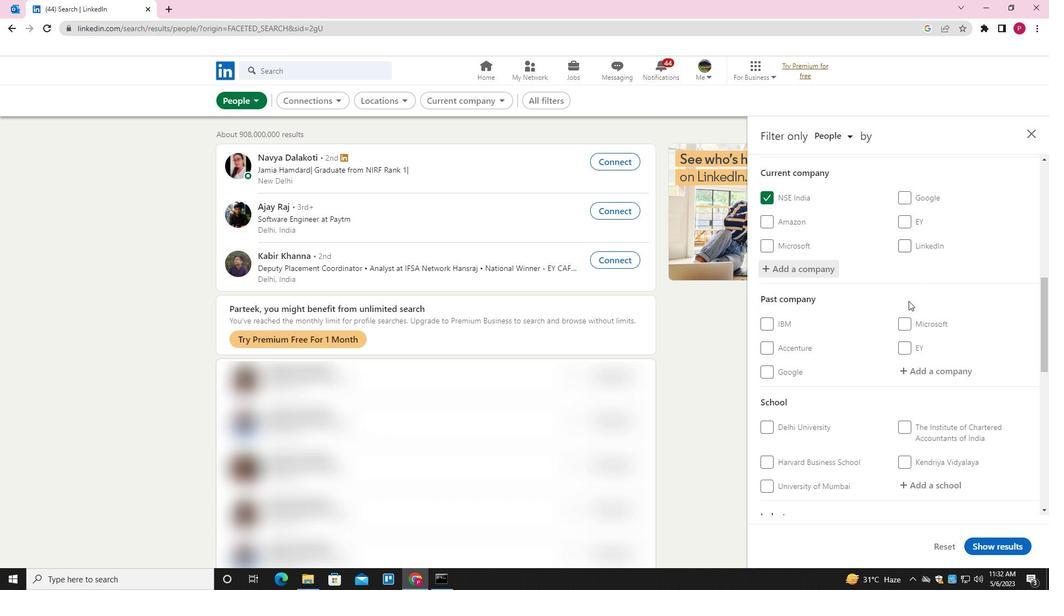 
Action: Mouse moved to (905, 312)
Screenshot: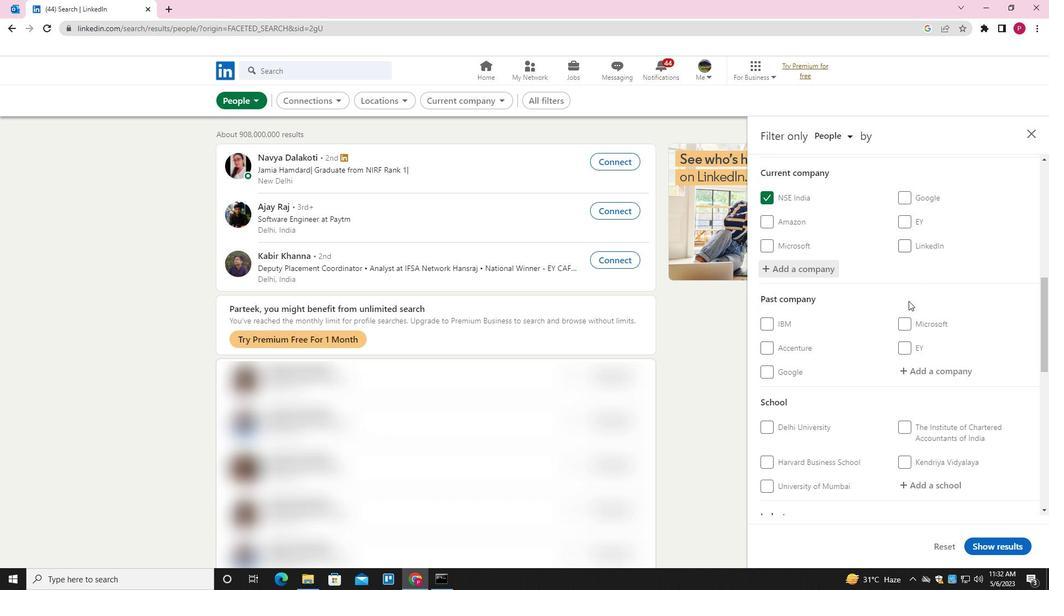
Action: Mouse scrolled (905, 311) with delta (0, 0)
Screenshot: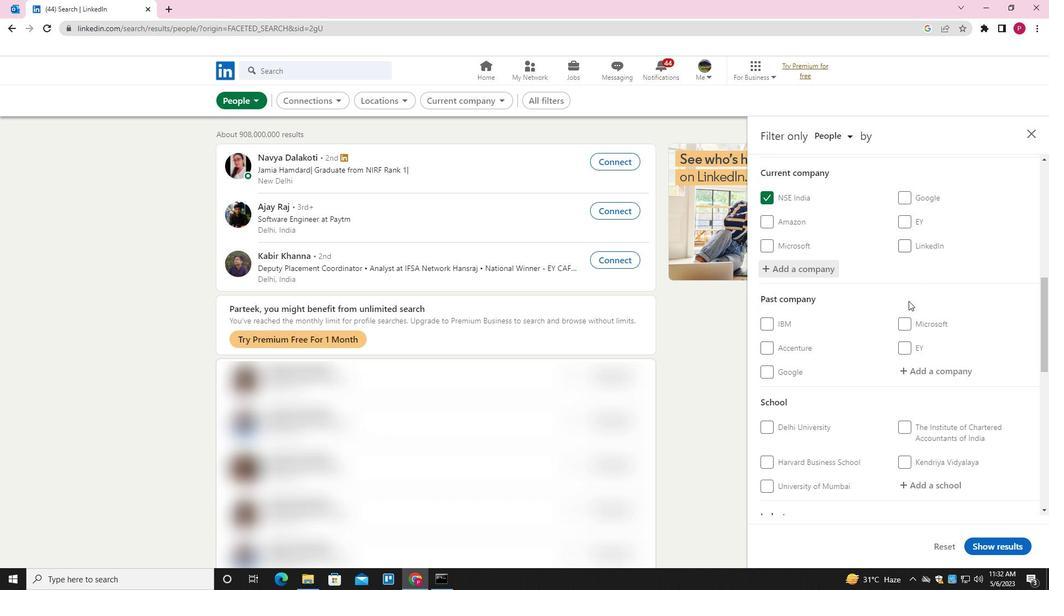 
Action: Mouse moved to (905, 313)
Screenshot: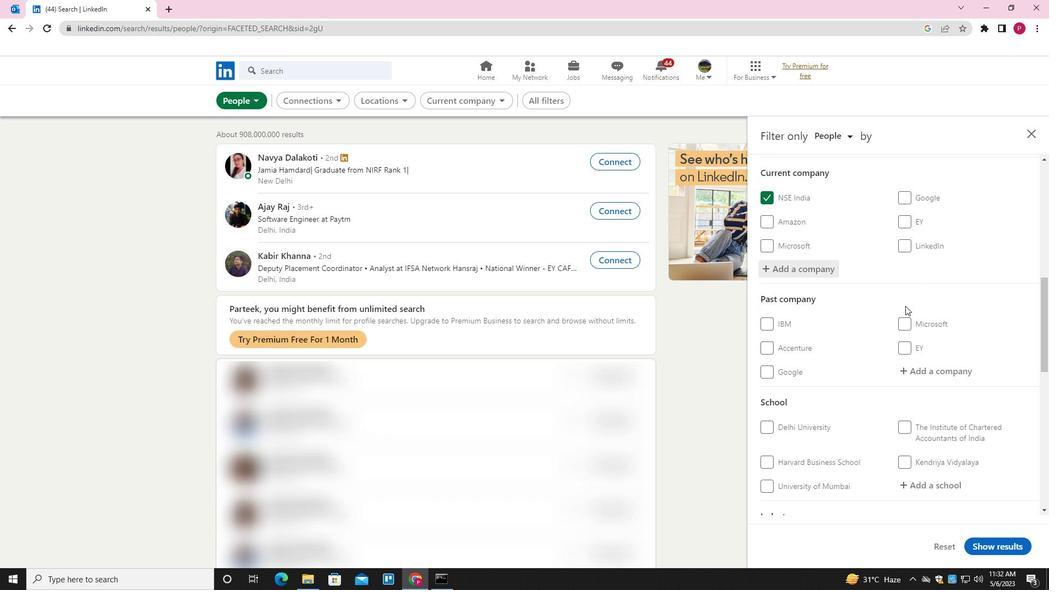 
Action: Mouse scrolled (905, 312) with delta (0, 0)
Screenshot: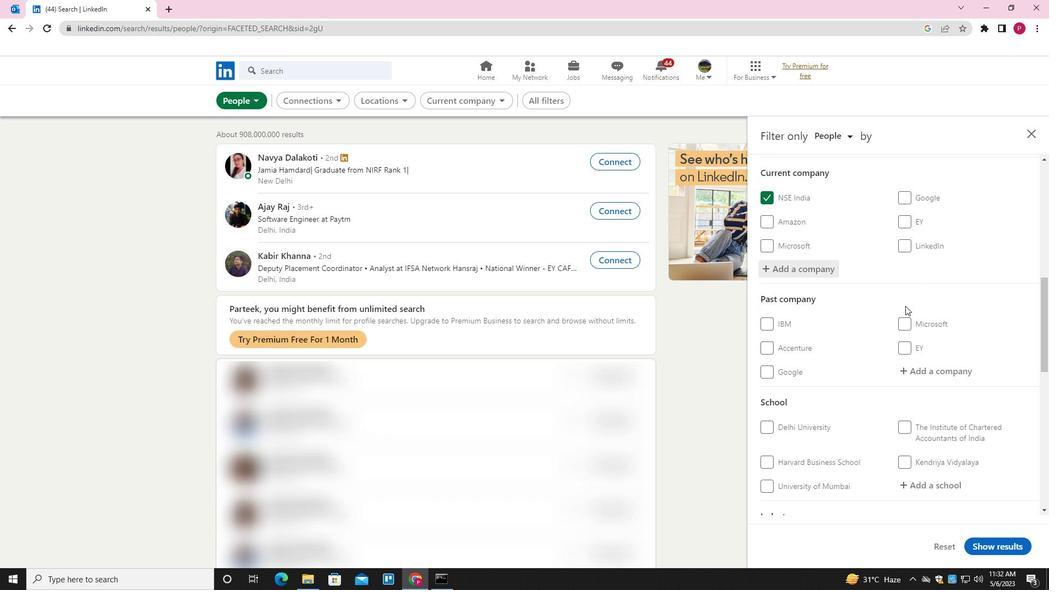 
Action: Mouse moved to (939, 265)
Screenshot: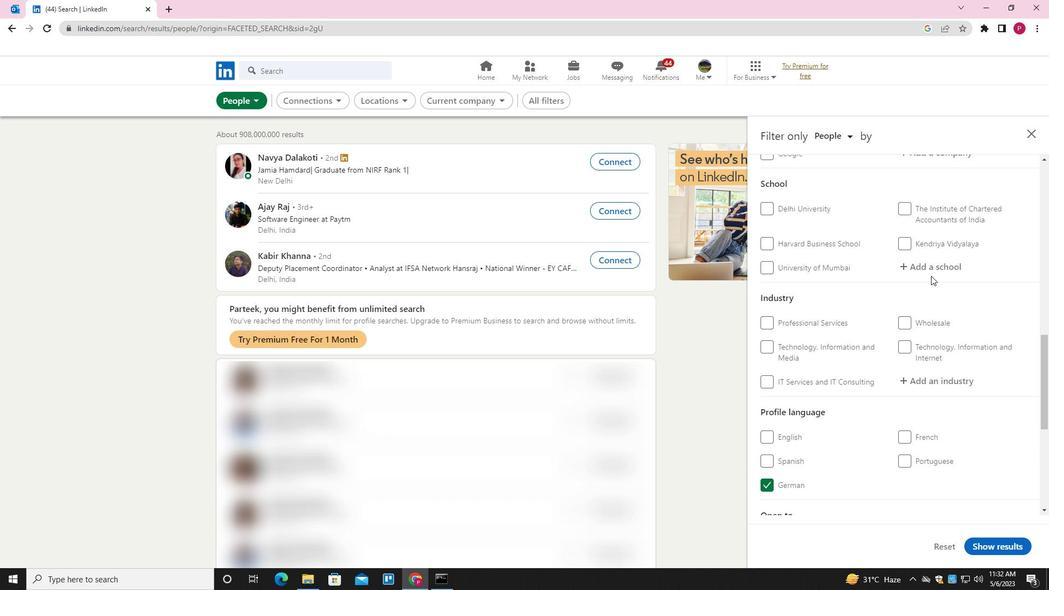 
Action: Mouse pressed left at (939, 265)
Screenshot: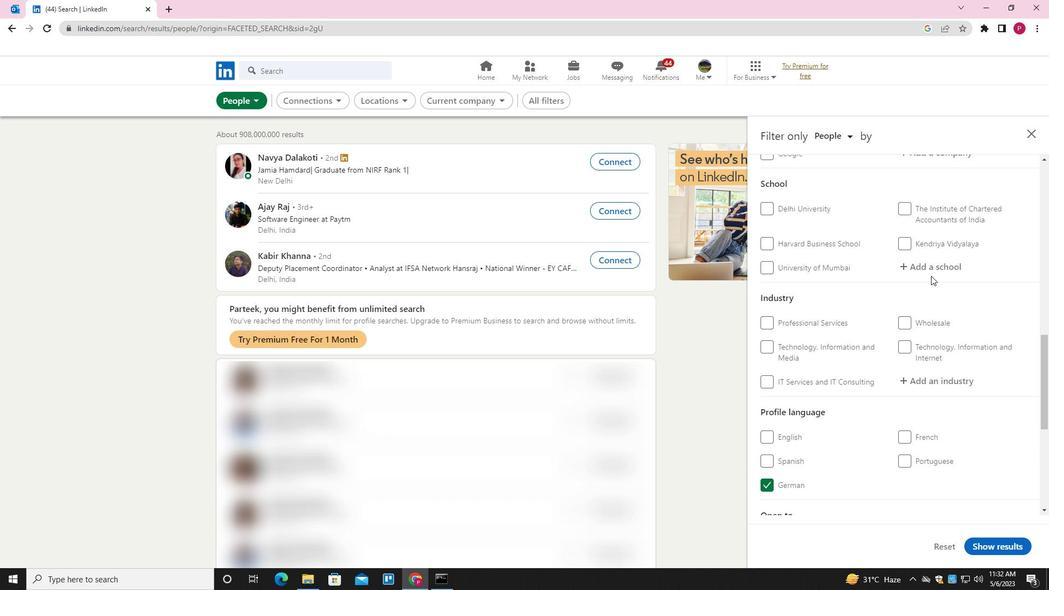 
Action: Key pressed <Key.shift><Key.shift><Key.shift><Key.shift><Key.shift><Key.shift><Key.shift><Key.shift><Key.shift><Key.shift><Key.shift><Key.shift><Key.shift><Key.shift><Key.shift><Key.shift>GOVERNMENT<Key.space><Key.shift><Key.shift><Key.shift><Key.shift><Key.shift><Key.shift><Key.shift>POLY<Key.down><Key.down><Key.down><Key.down><Key.enter>
Screenshot: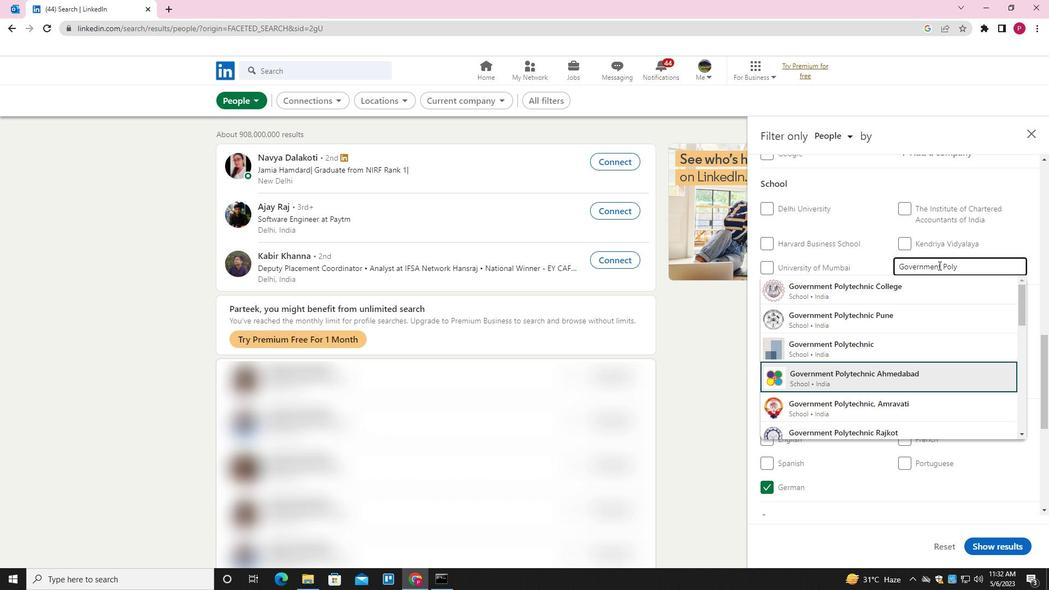 
Action: Mouse moved to (895, 295)
Screenshot: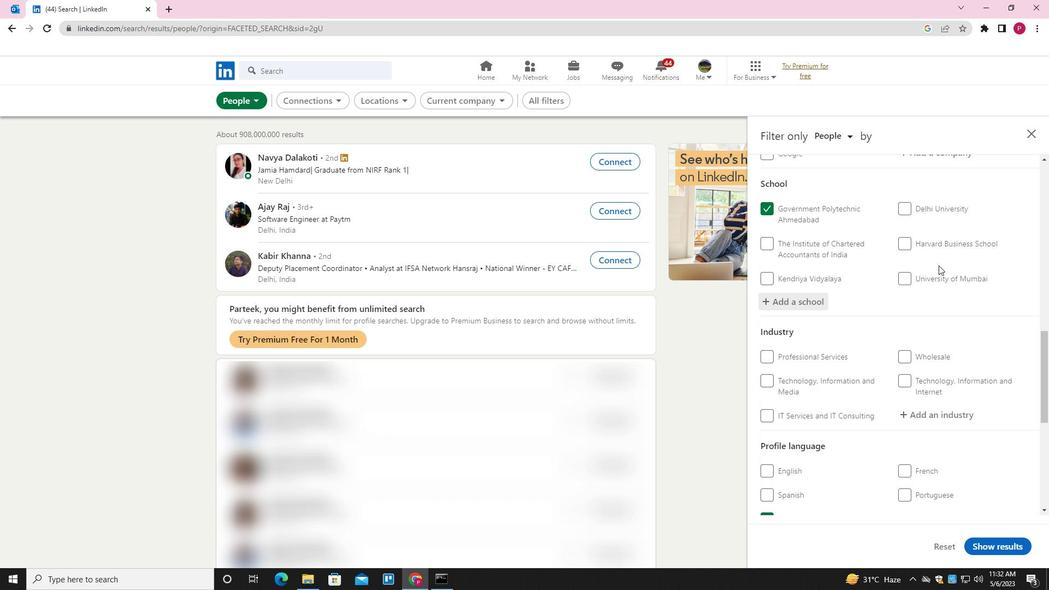 
Action: Mouse scrolled (895, 294) with delta (0, 0)
Screenshot: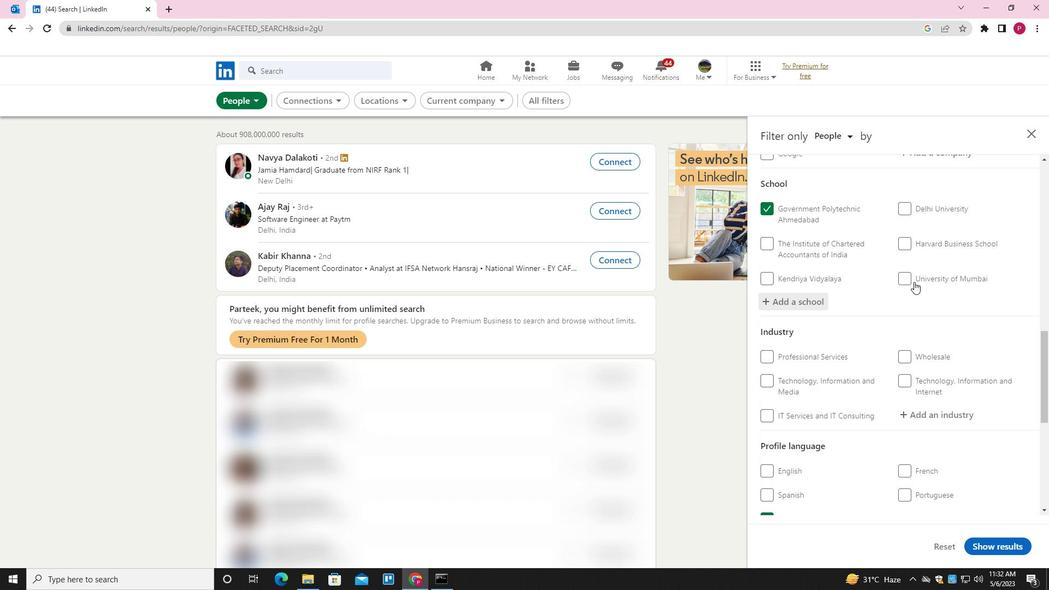 
Action: Mouse scrolled (895, 294) with delta (0, 0)
Screenshot: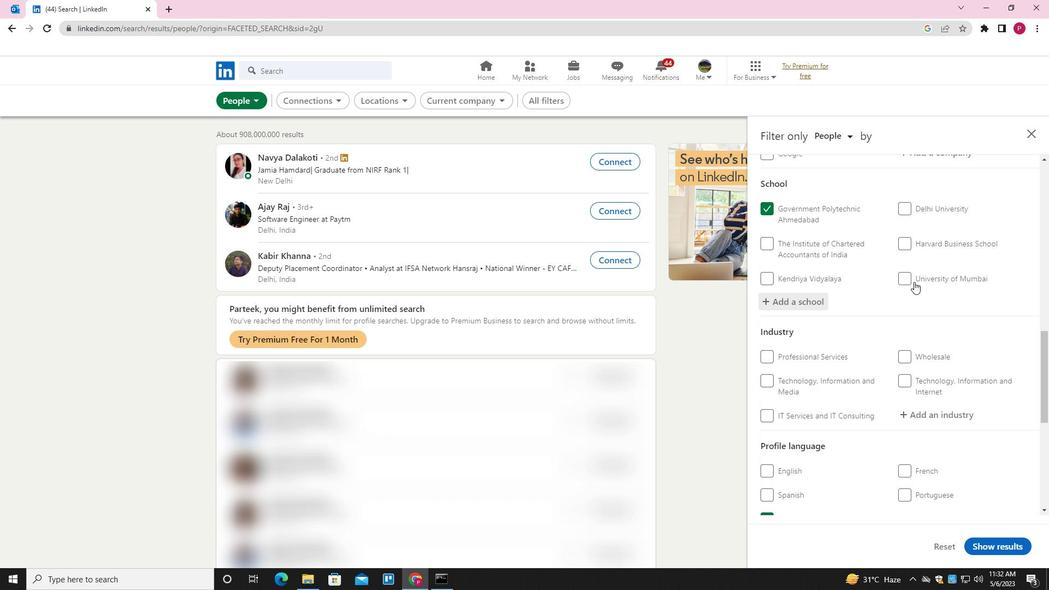 
Action: Mouse scrolled (895, 294) with delta (0, 0)
Screenshot: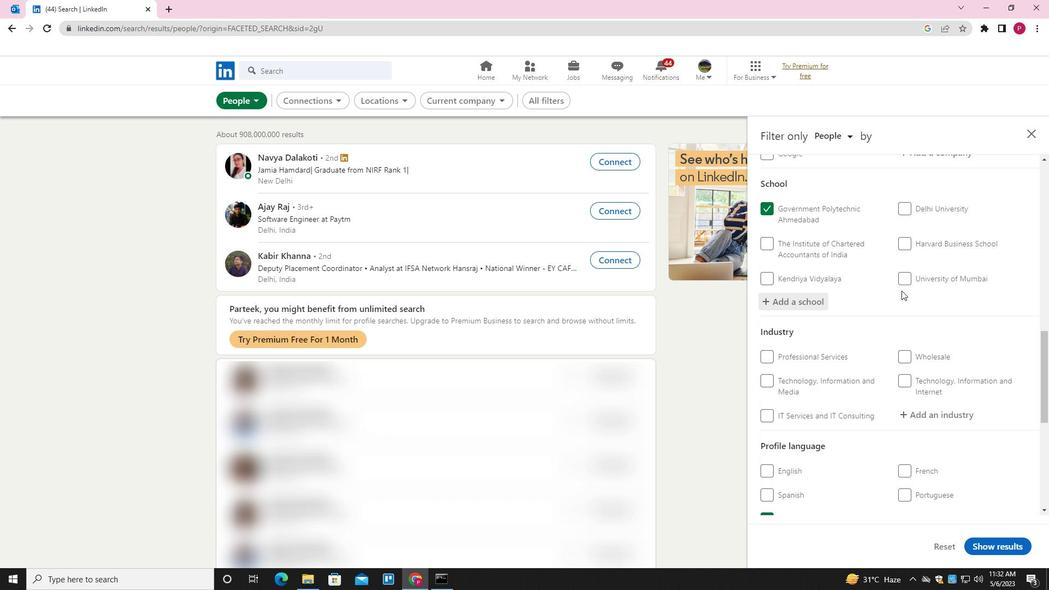 
Action: Mouse scrolled (895, 294) with delta (0, 0)
Screenshot: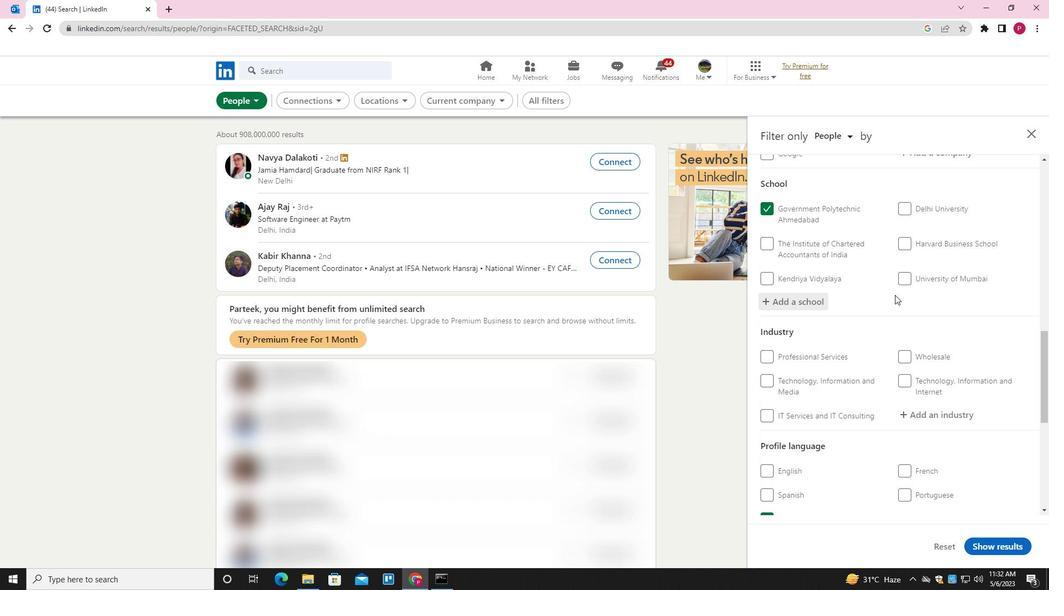 
Action: Mouse moved to (939, 196)
Screenshot: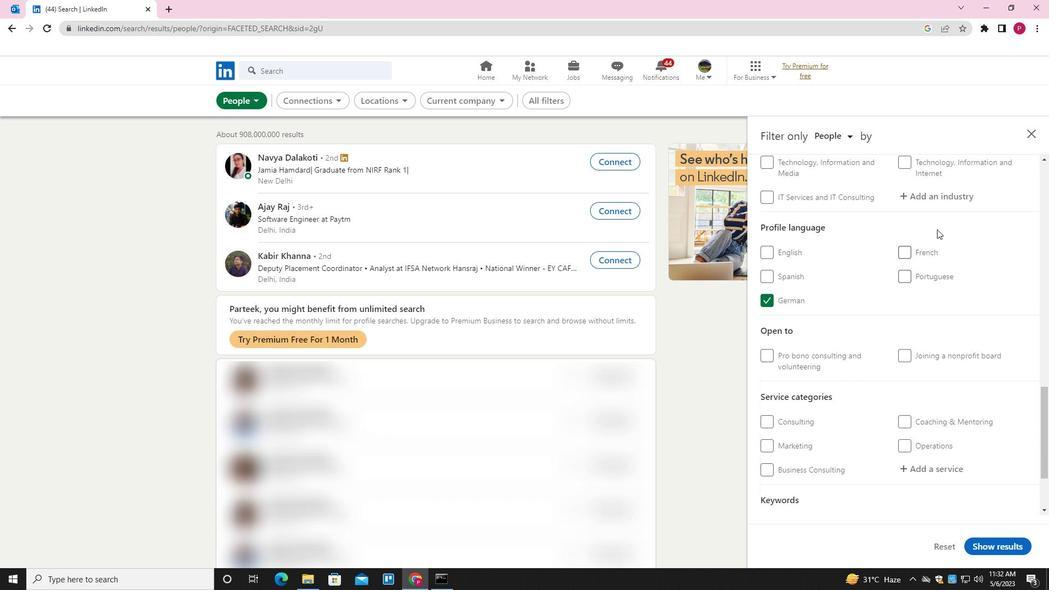 
Action: Mouse pressed left at (939, 196)
Screenshot: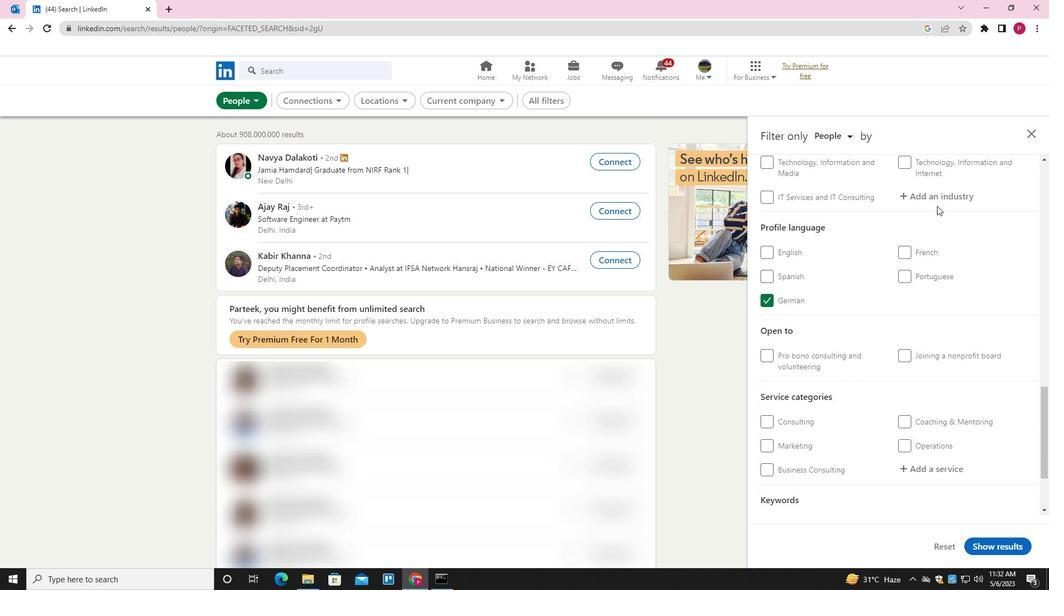 
Action: Key pressed <Key.shift>THEATR<Key.backspace><Key.down><Key.enter>
Screenshot: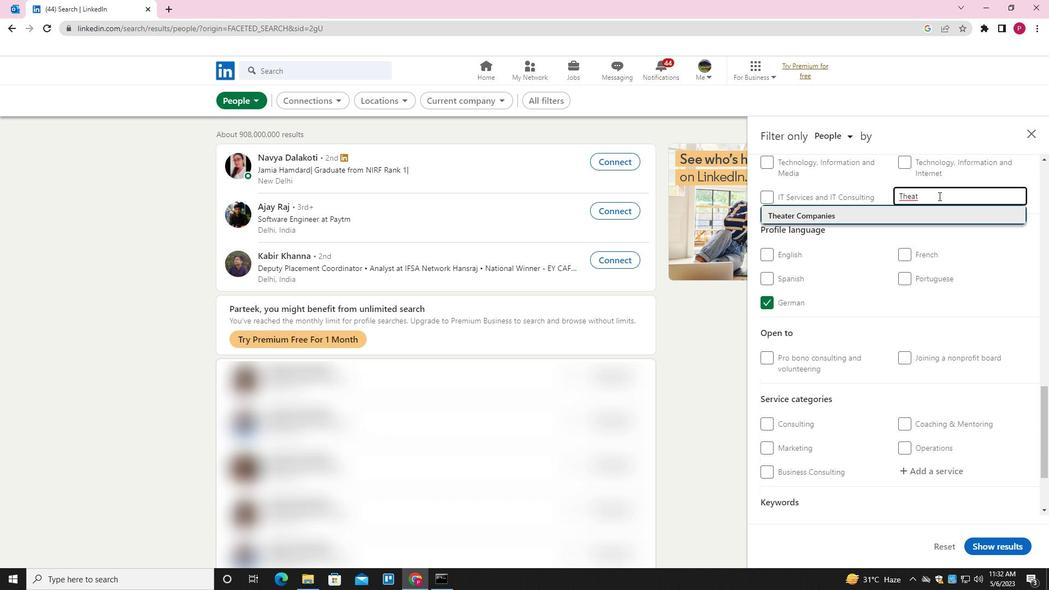 
Action: Mouse moved to (896, 269)
Screenshot: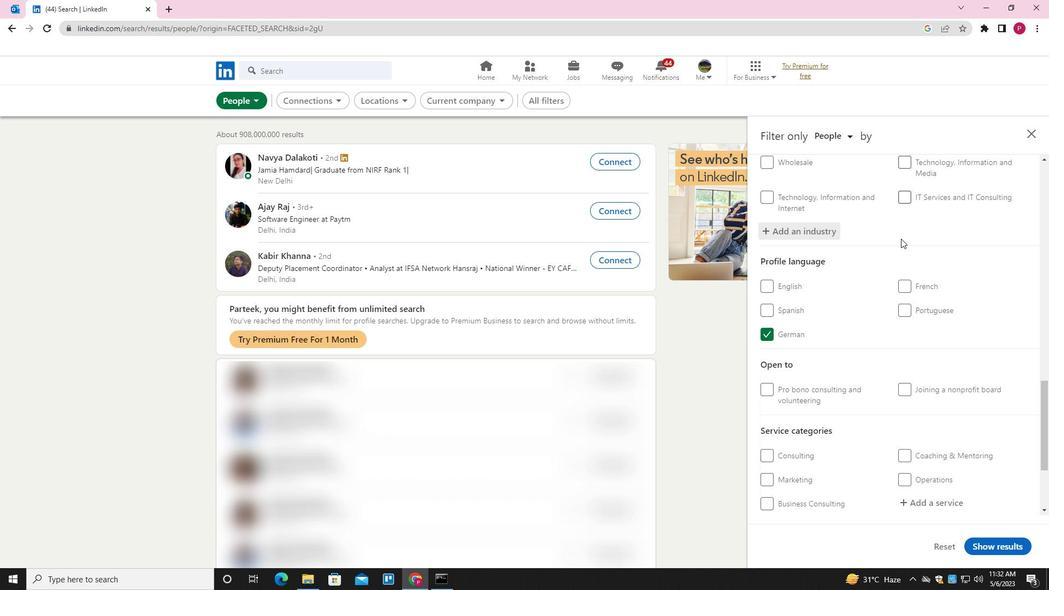 
Action: Mouse scrolled (896, 269) with delta (0, 0)
Screenshot: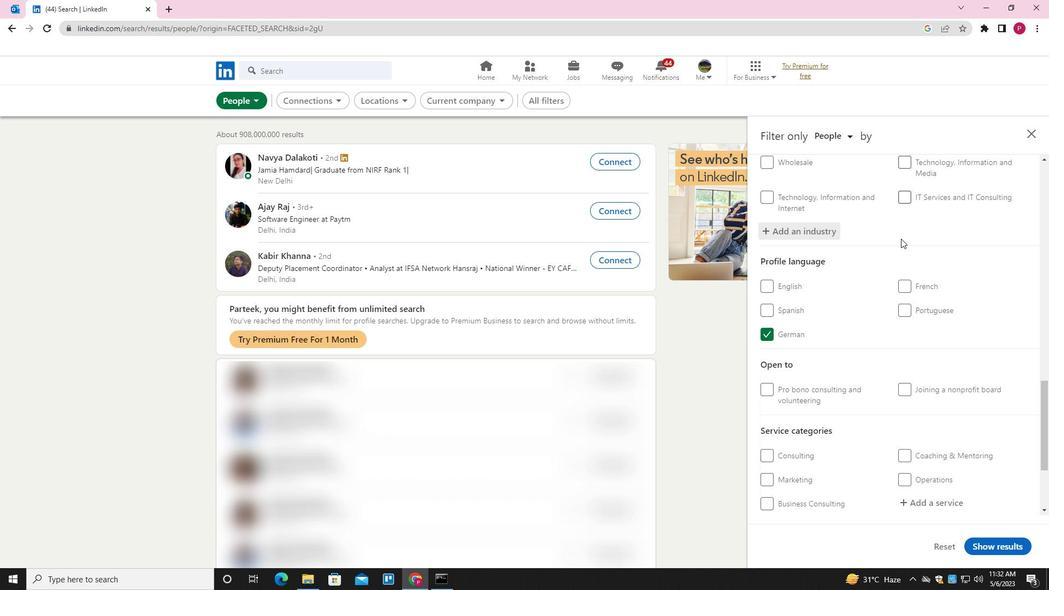 
Action: Mouse moved to (897, 272)
Screenshot: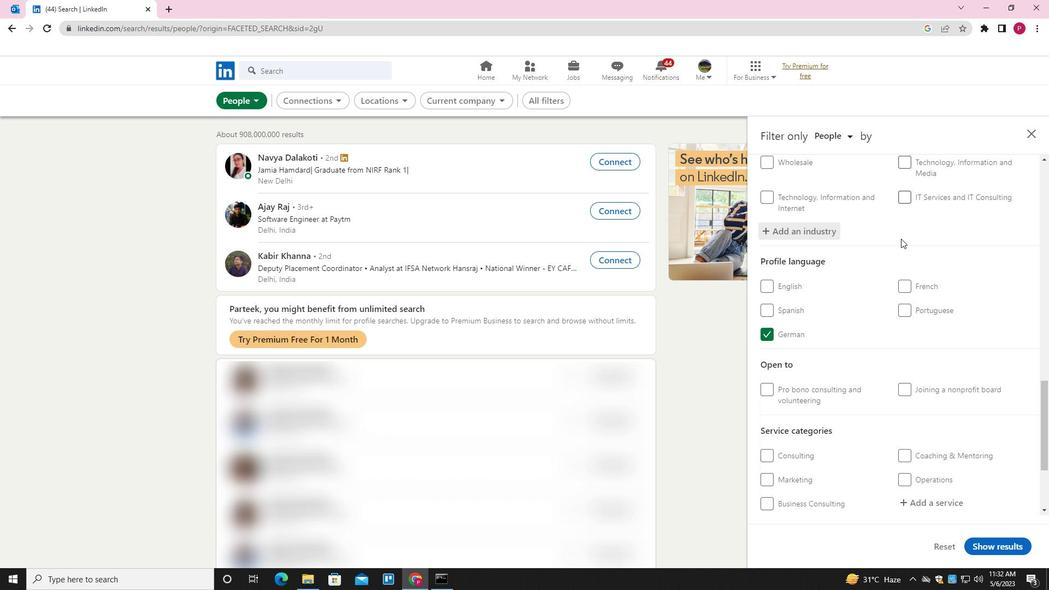 
Action: Mouse scrolled (897, 272) with delta (0, 0)
Screenshot: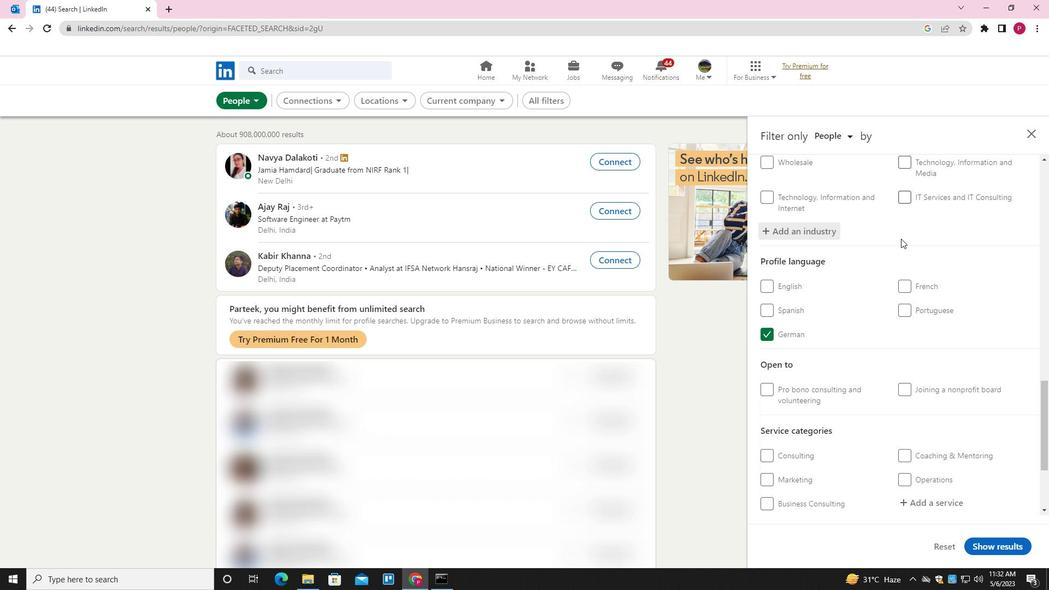 
Action: Mouse moved to (899, 276)
Screenshot: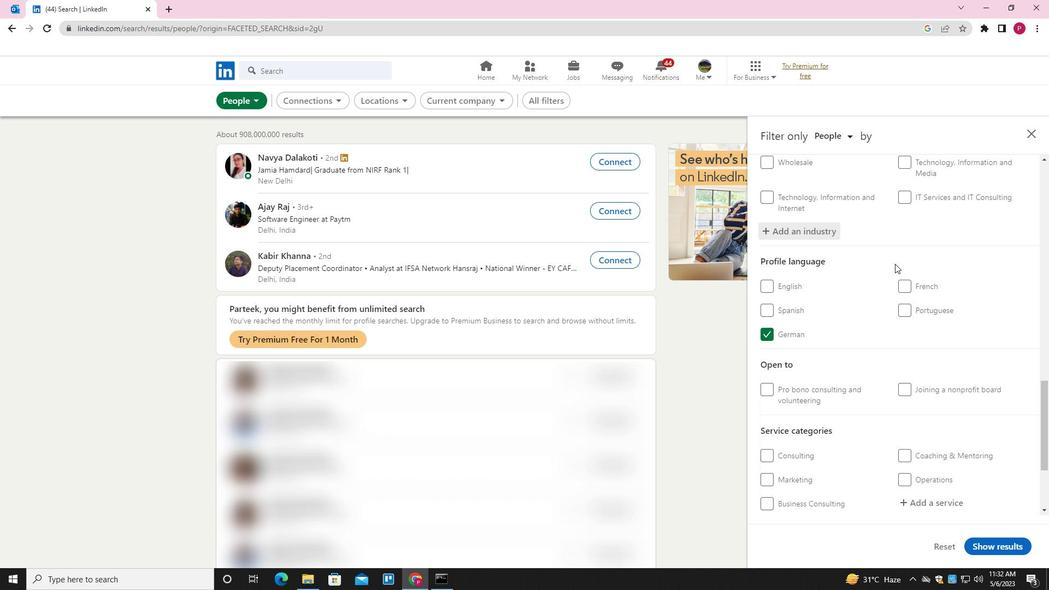 
Action: Mouse scrolled (899, 275) with delta (0, 0)
Screenshot: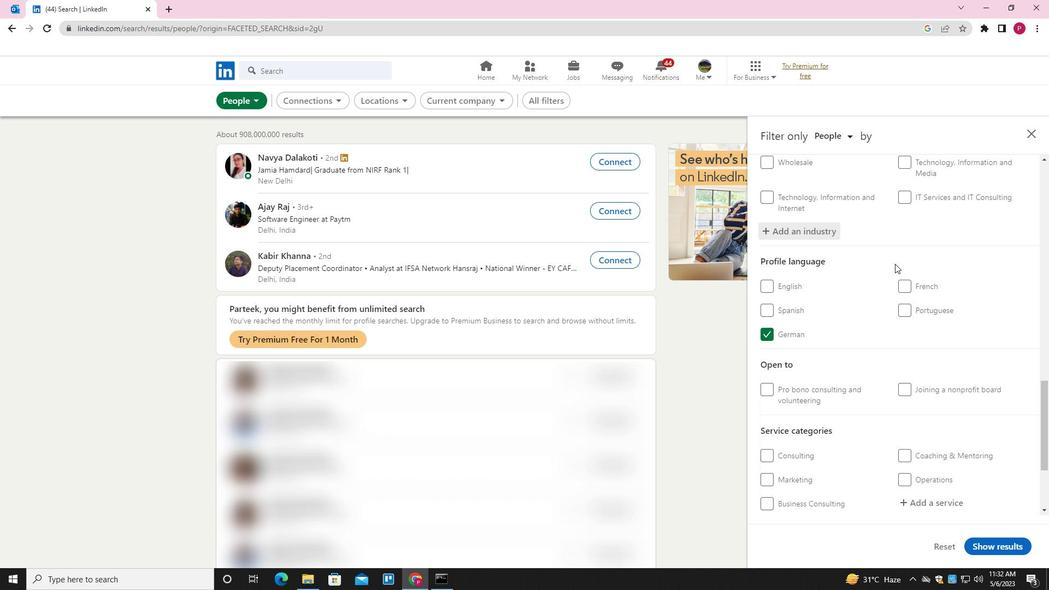 
Action: Mouse moved to (903, 282)
Screenshot: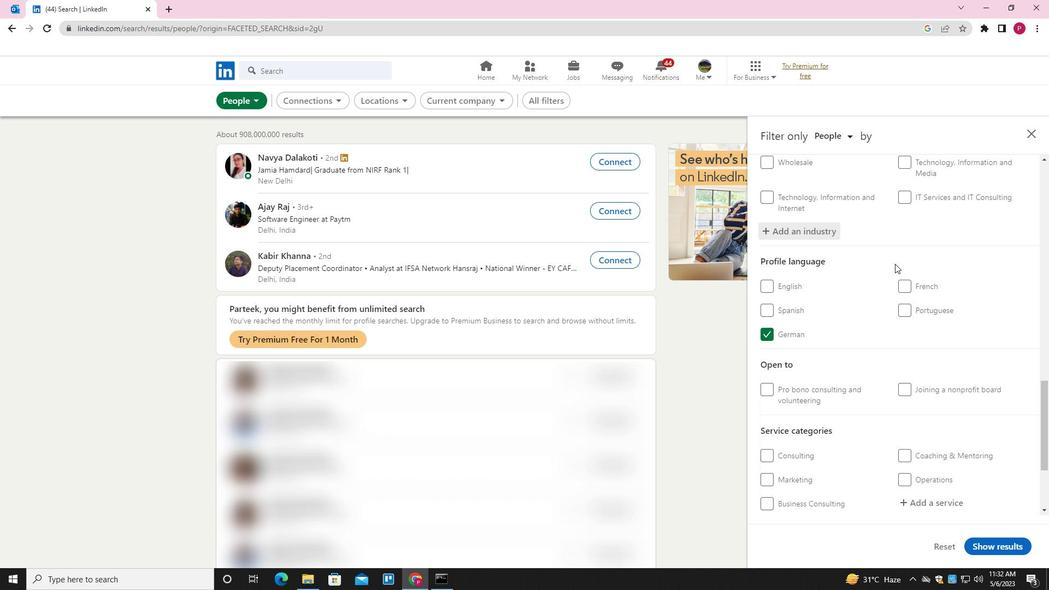 
Action: Mouse scrolled (903, 282) with delta (0, 0)
Screenshot: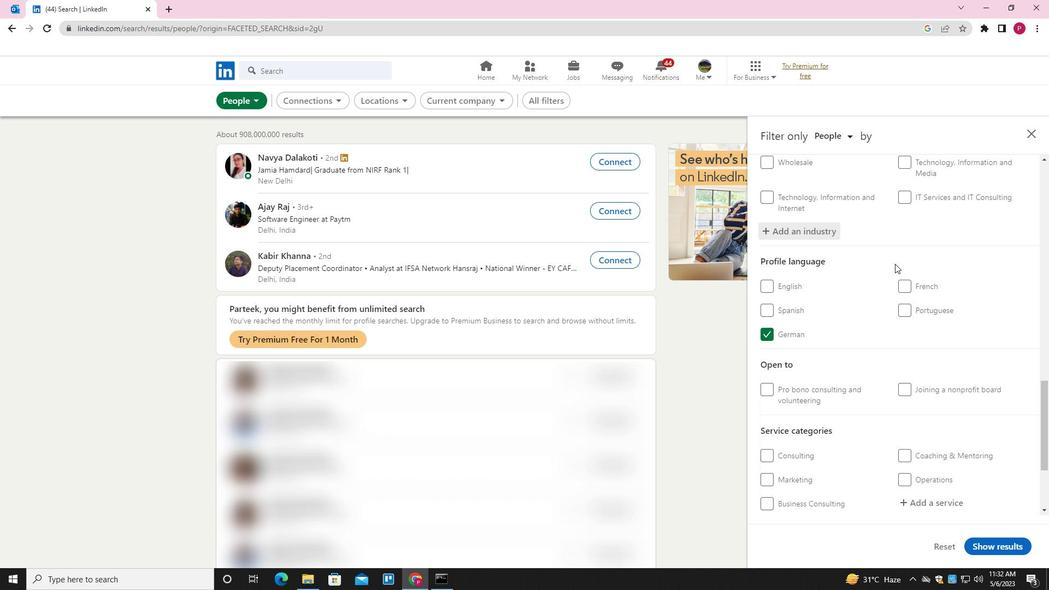 
Action: Mouse moved to (924, 361)
Screenshot: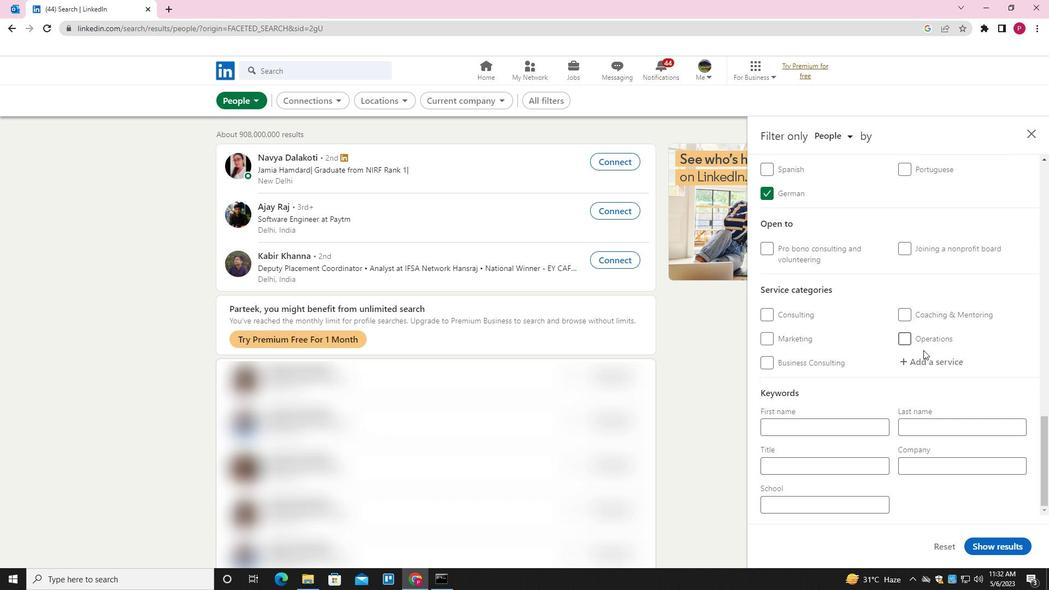 
Action: Mouse pressed left at (924, 361)
Screenshot: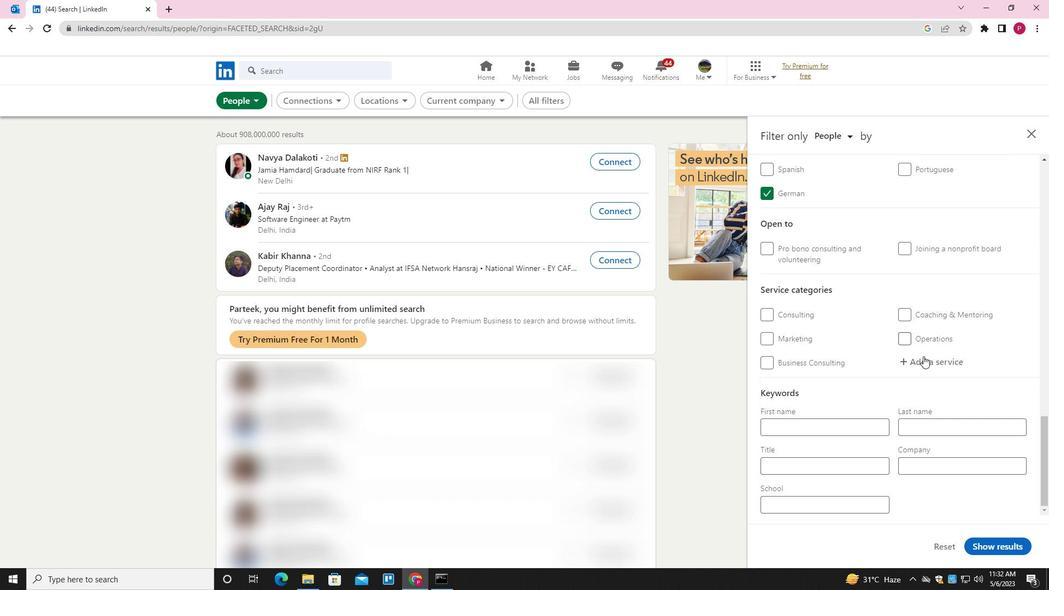 
Action: Key pressed <Key.shift>INFORMATION<Key.down><Key.enter>
Screenshot: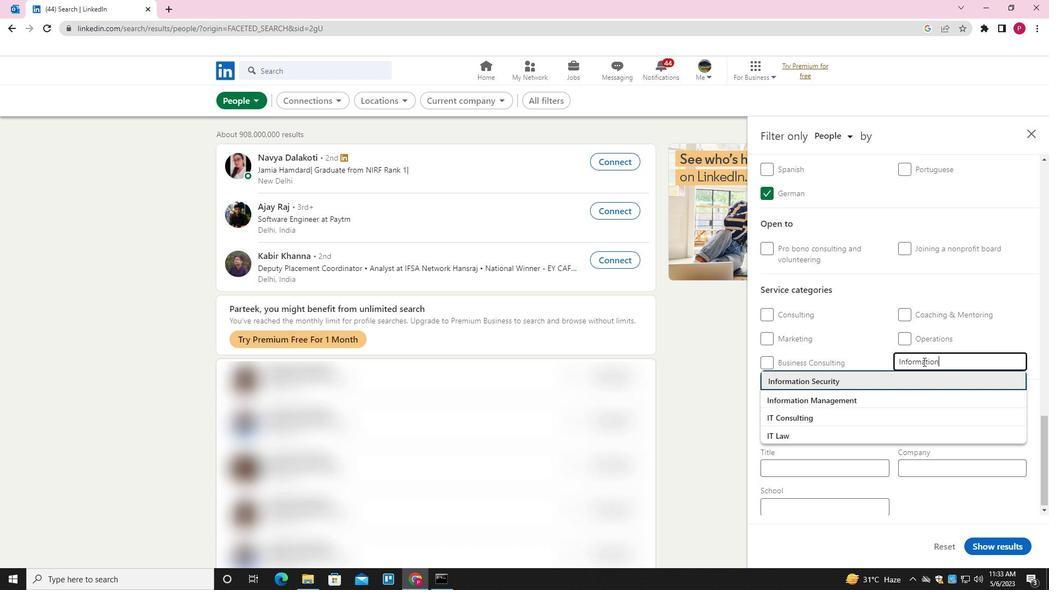 
Action: Mouse scrolled (924, 361) with delta (0, 0)
Screenshot: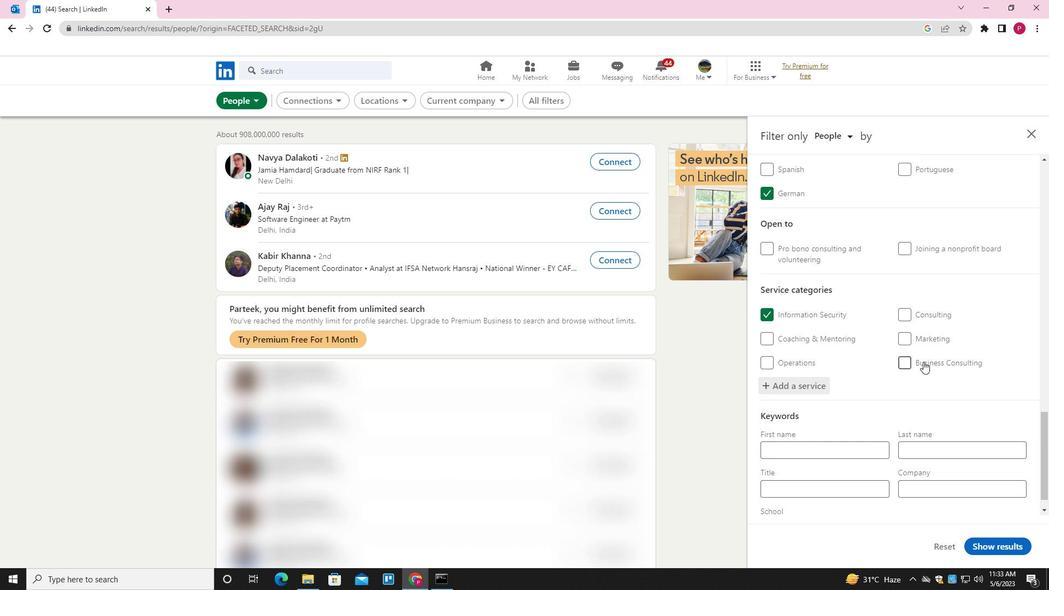 
Action: Mouse scrolled (924, 361) with delta (0, 0)
Screenshot: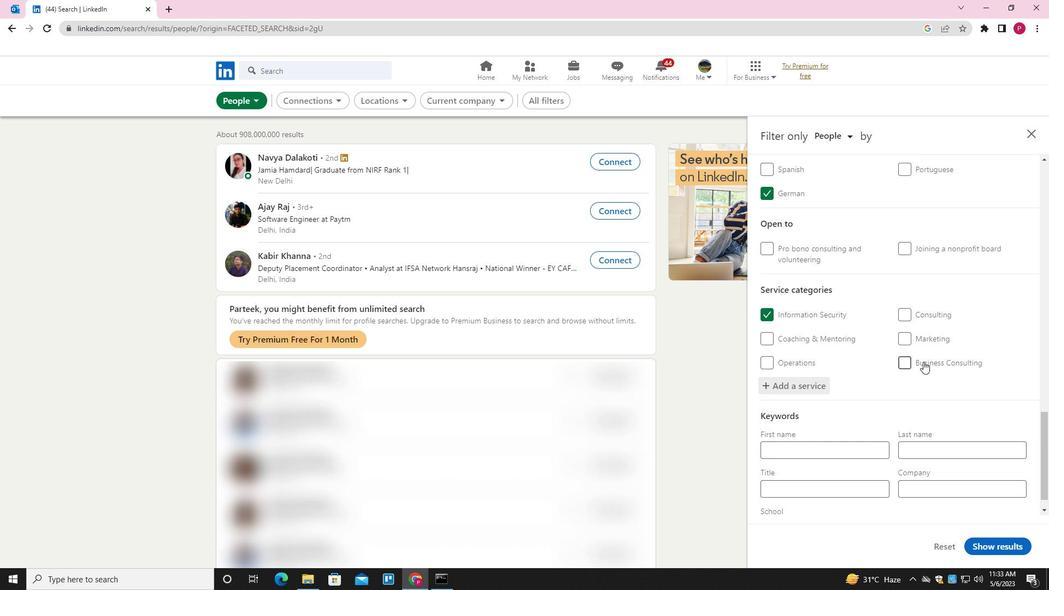 
Action: Mouse scrolled (924, 361) with delta (0, 0)
Screenshot: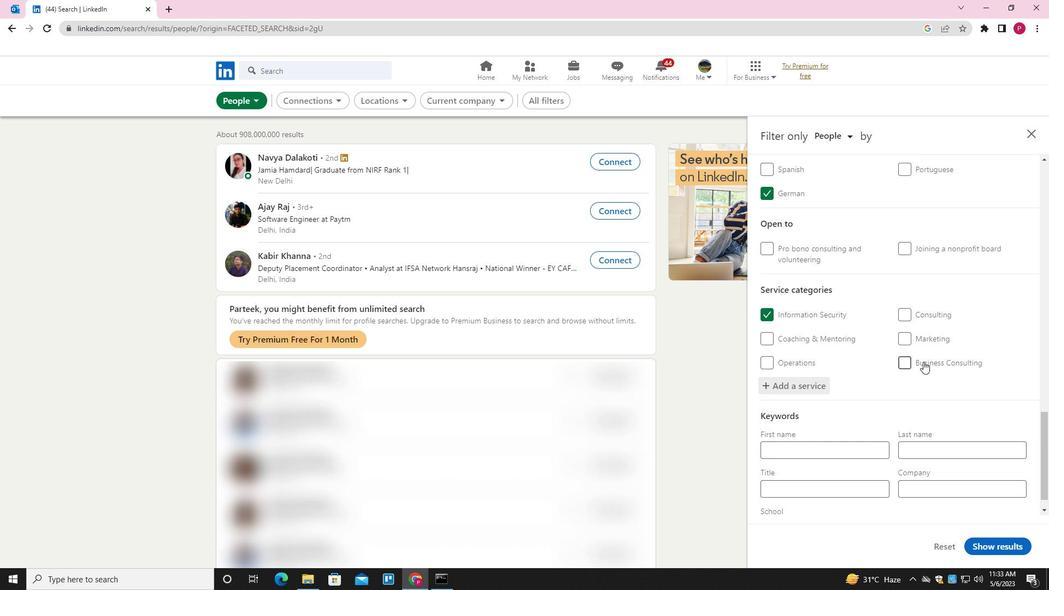 
Action: Mouse scrolled (924, 361) with delta (0, 0)
Screenshot: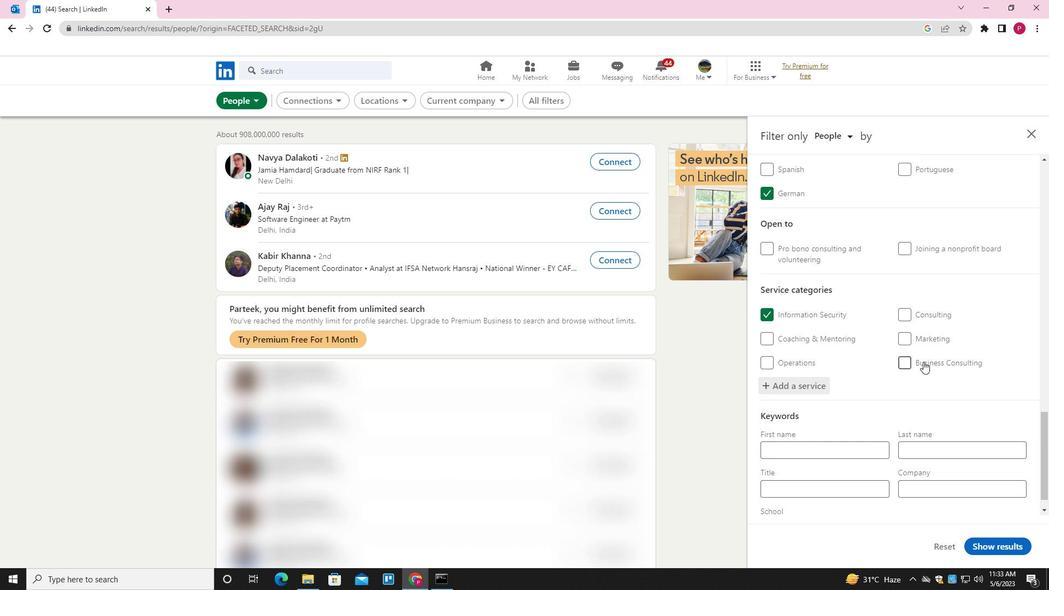 
Action: Mouse scrolled (924, 361) with delta (0, 0)
Screenshot: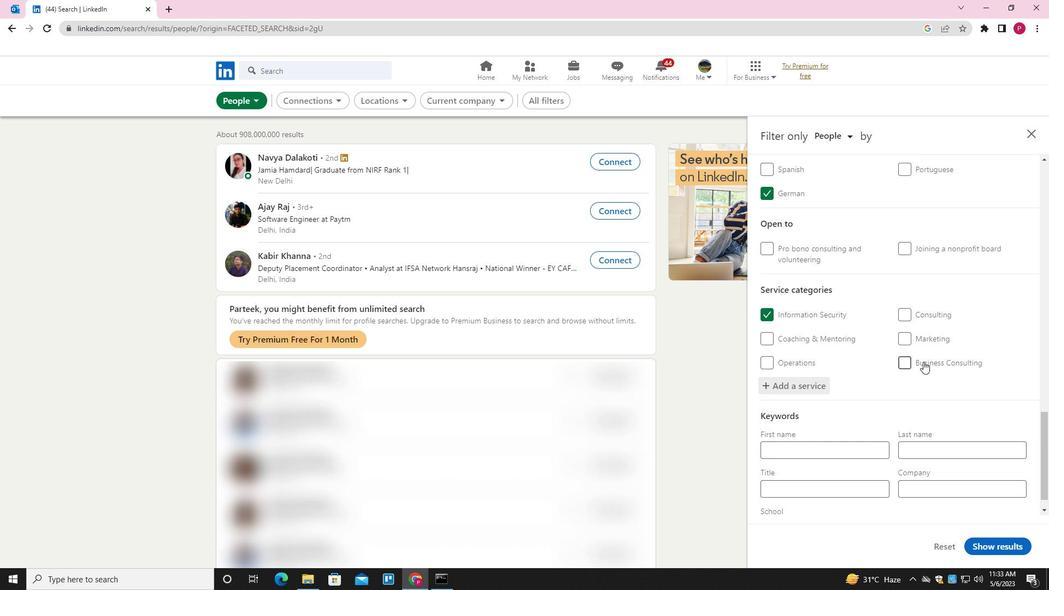 
Action: Mouse moved to (924, 363)
Screenshot: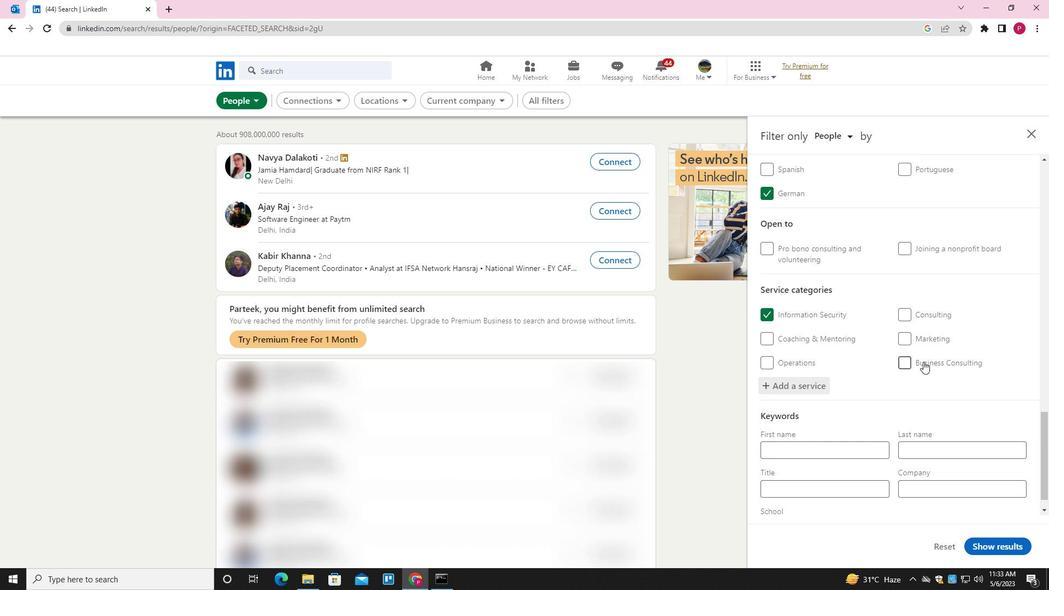 
Action: Mouse scrolled (924, 363) with delta (0, 0)
Screenshot: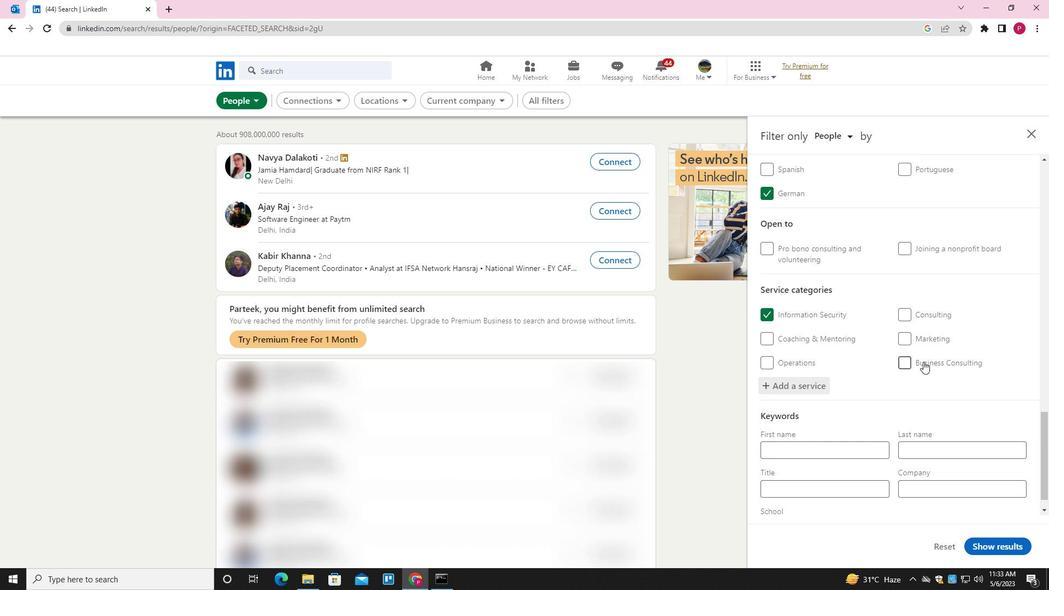 
Action: Mouse moved to (840, 470)
Screenshot: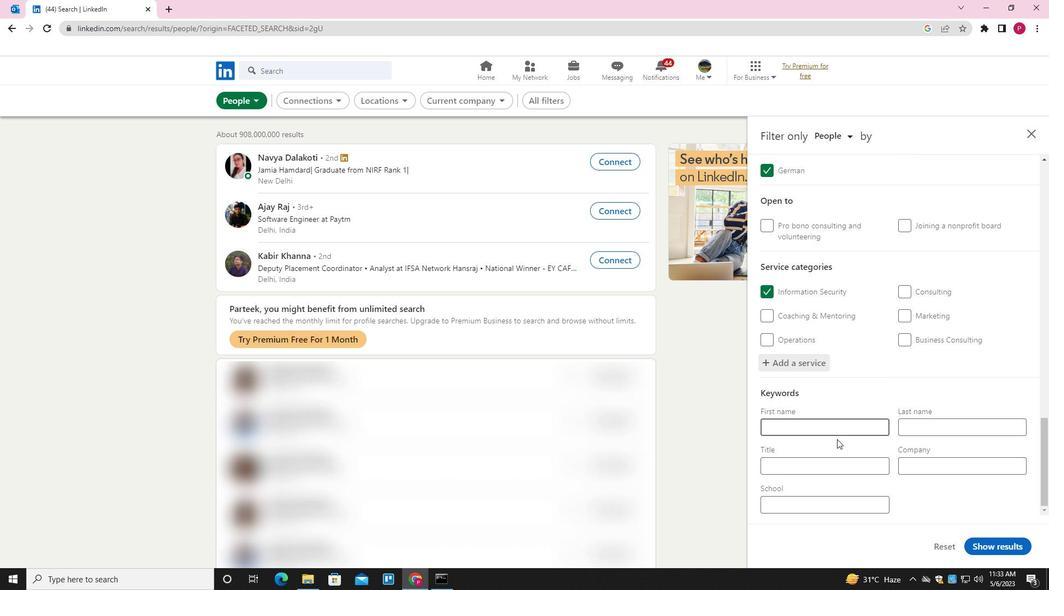 
Action: Mouse pressed left at (840, 470)
Screenshot: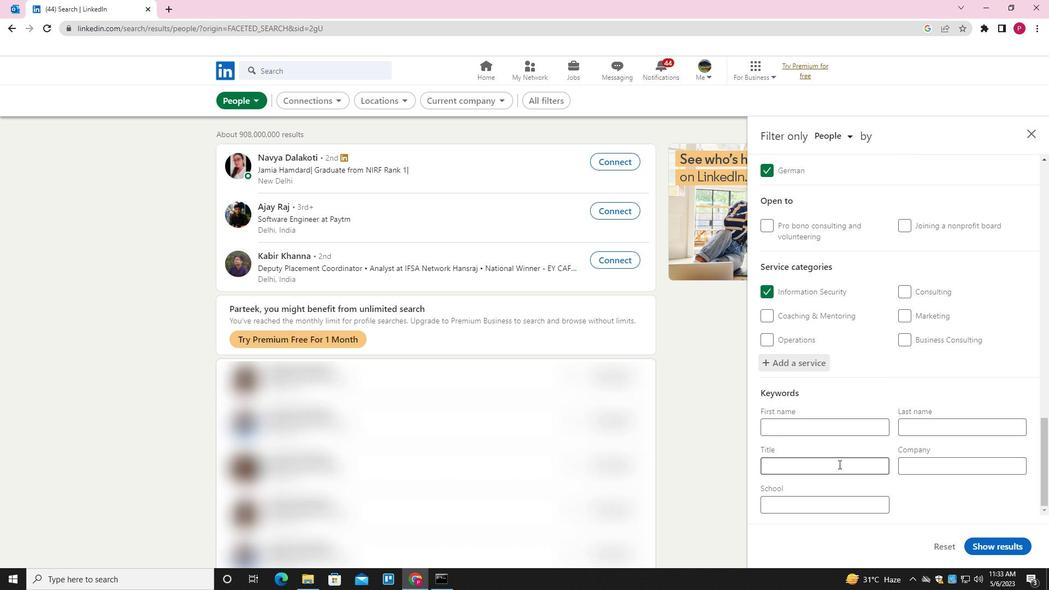 
Action: Key pressed <Key.shift>BRAND<Key.space><Key.shift>MANAGER
Screenshot: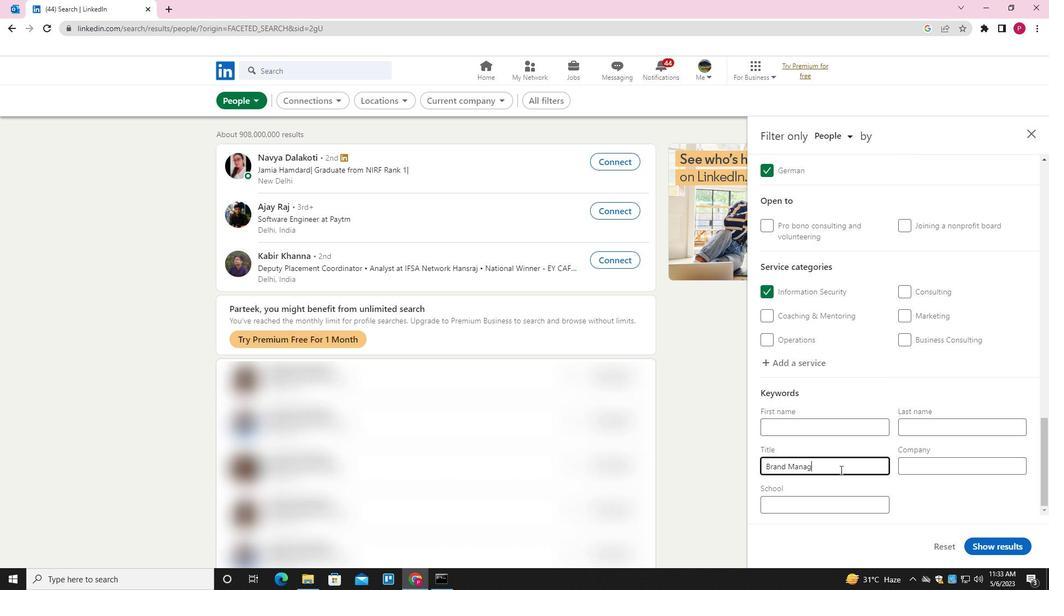 
Action: Mouse moved to (991, 546)
Screenshot: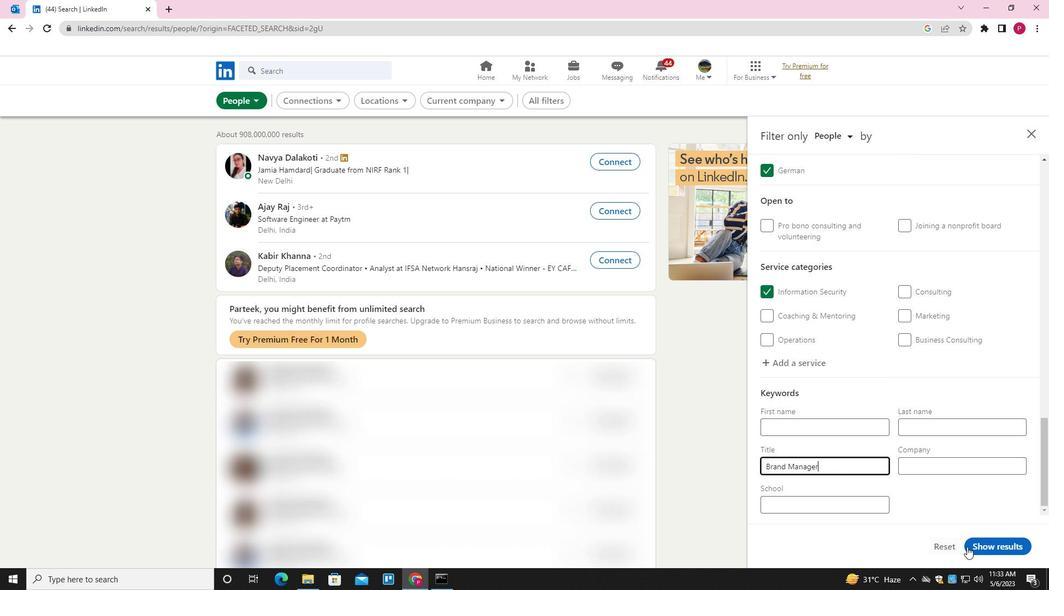
Action: Mouse pressed left at (991, 546)
Screenshot: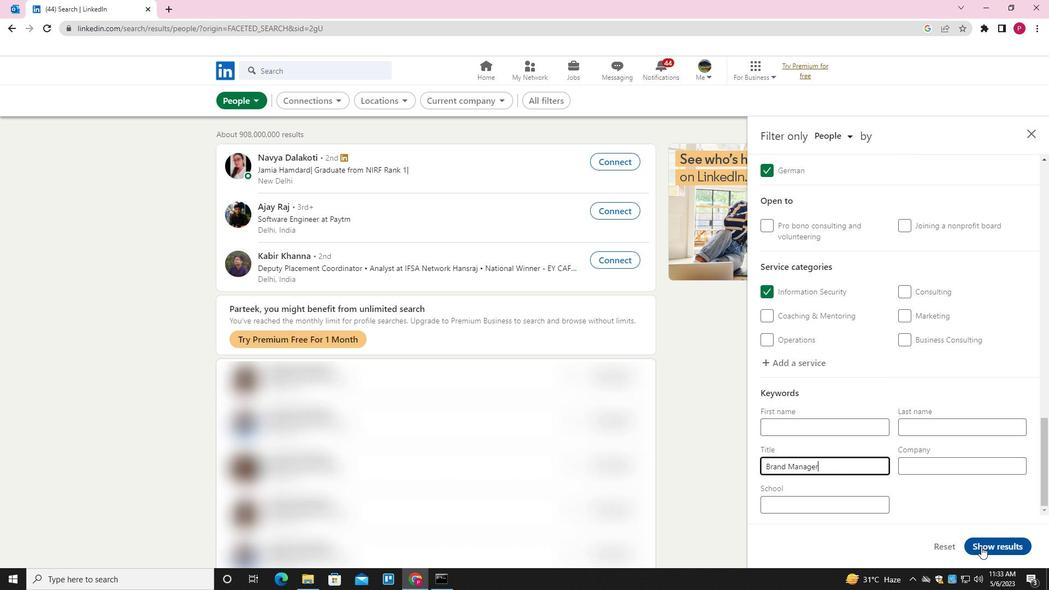 
Action: Mouse moved to (546, 215)
Screenshot: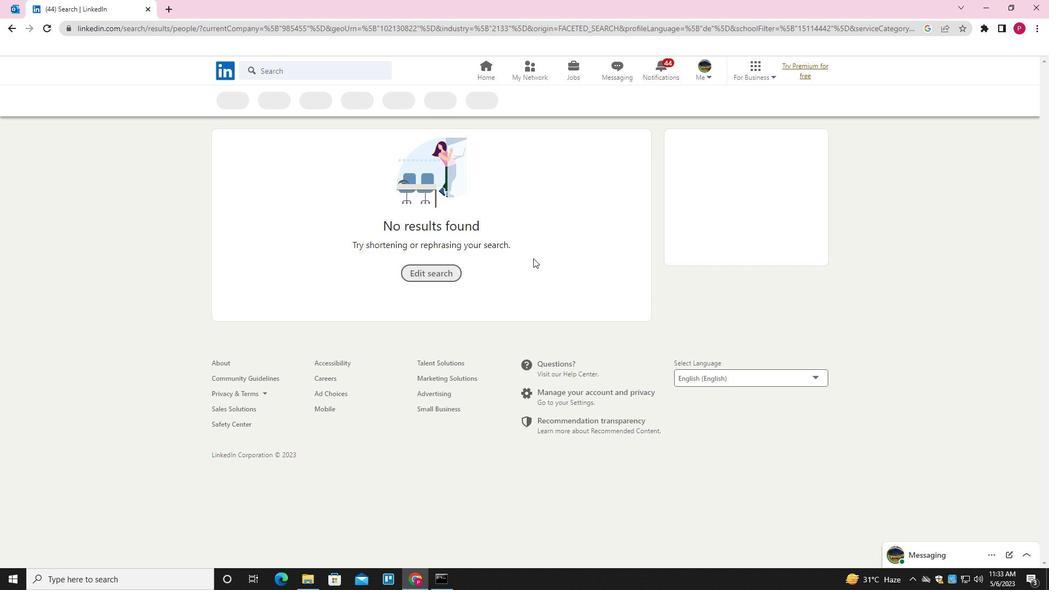 
